 Task: Search one way flight ticket for 4 adults, 1 infant in seat and 1 infant on lap in premium economy from Oklahoma City: Will Rogers World Airport to Rock Springs: Southwest Wyoming Regional Airport (rock Springs Sweetwater County Airport) on 8-5-2023. Choice of flights is American. Number of bags: 5 checked bags. Price is upto 78000. Outbound departure time preference is 9:30.
Action: Mouse moved to (330, 287)
Screenshot: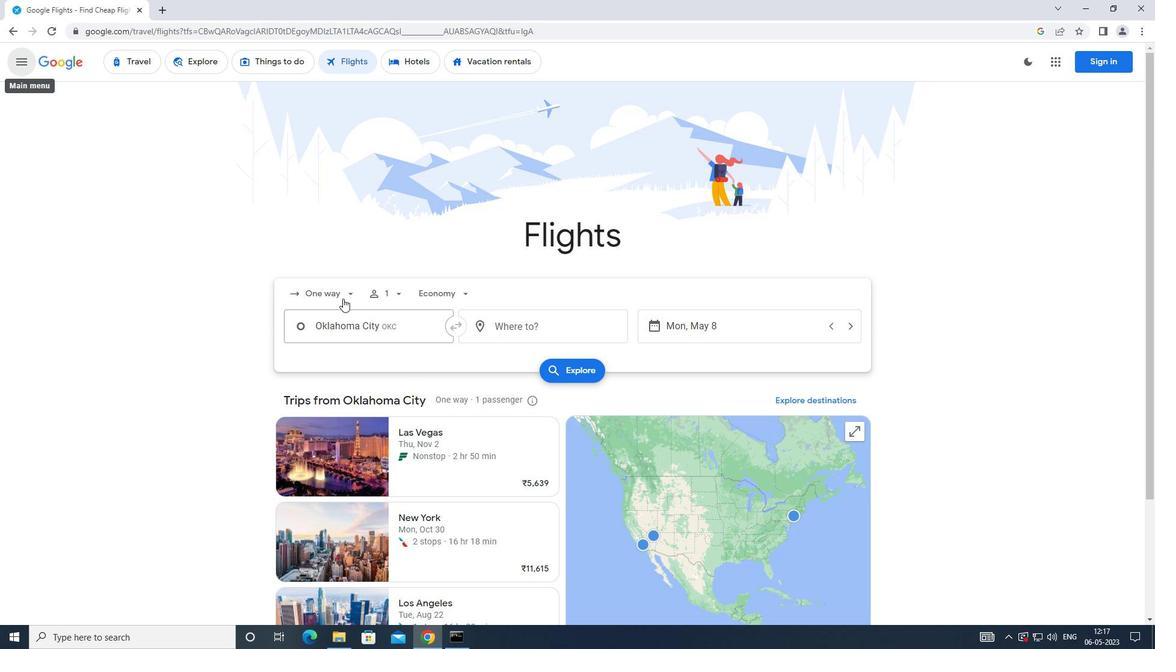 
Action: Mouse pressed left at (330, 287)
Screenshot: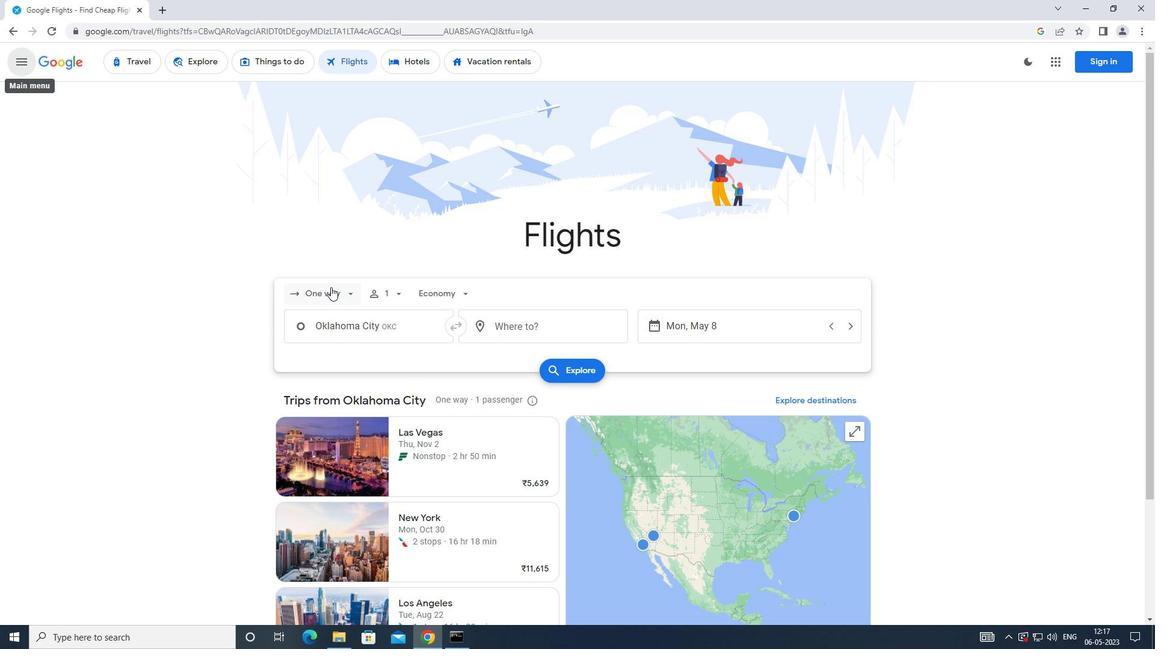 
Action: Mouse moved to (362, 354)
Screenshot: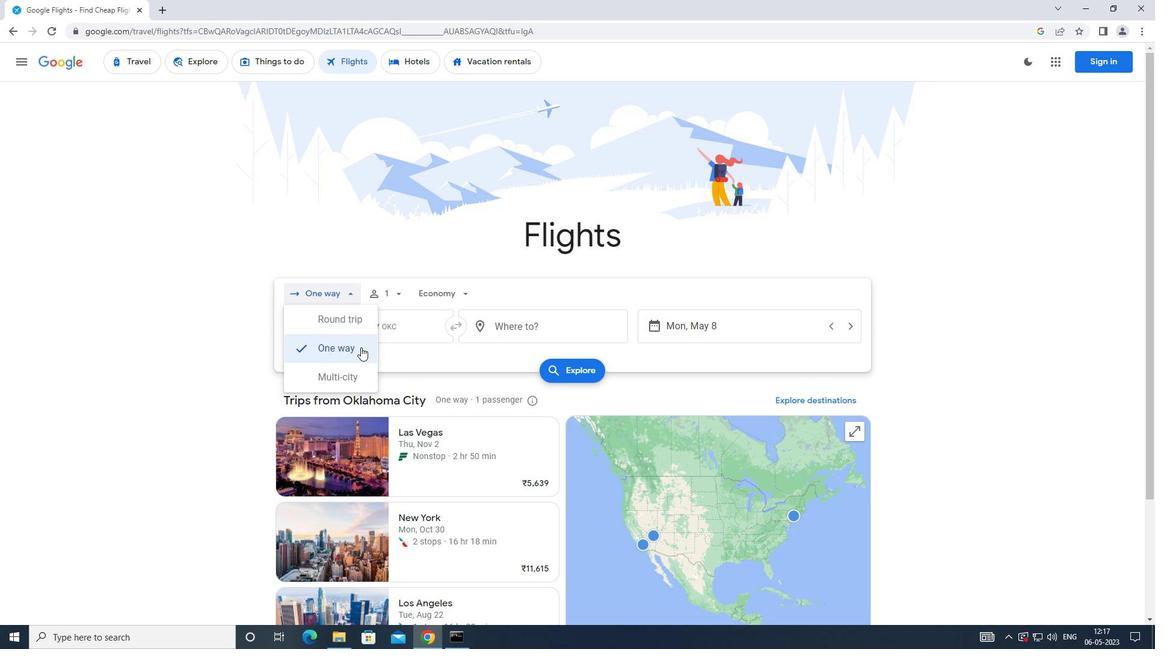 
Action: Mouse pressed left at (362, 354)
Screenshot: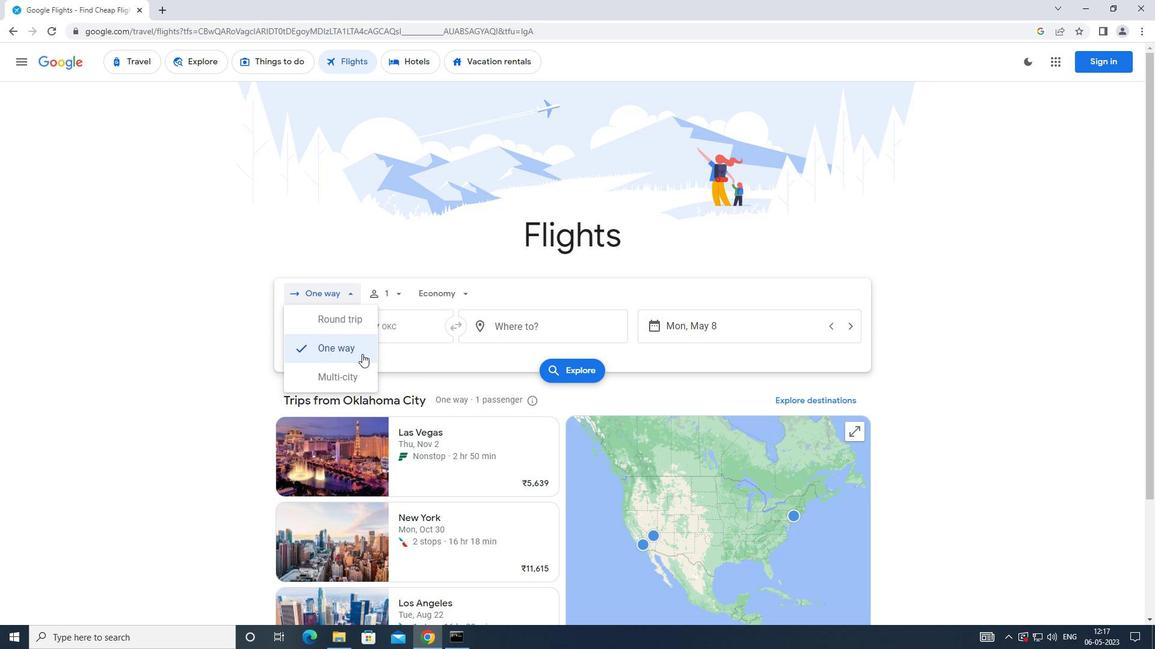 
Action: Mouse moved to (399, 297)
Screenshot: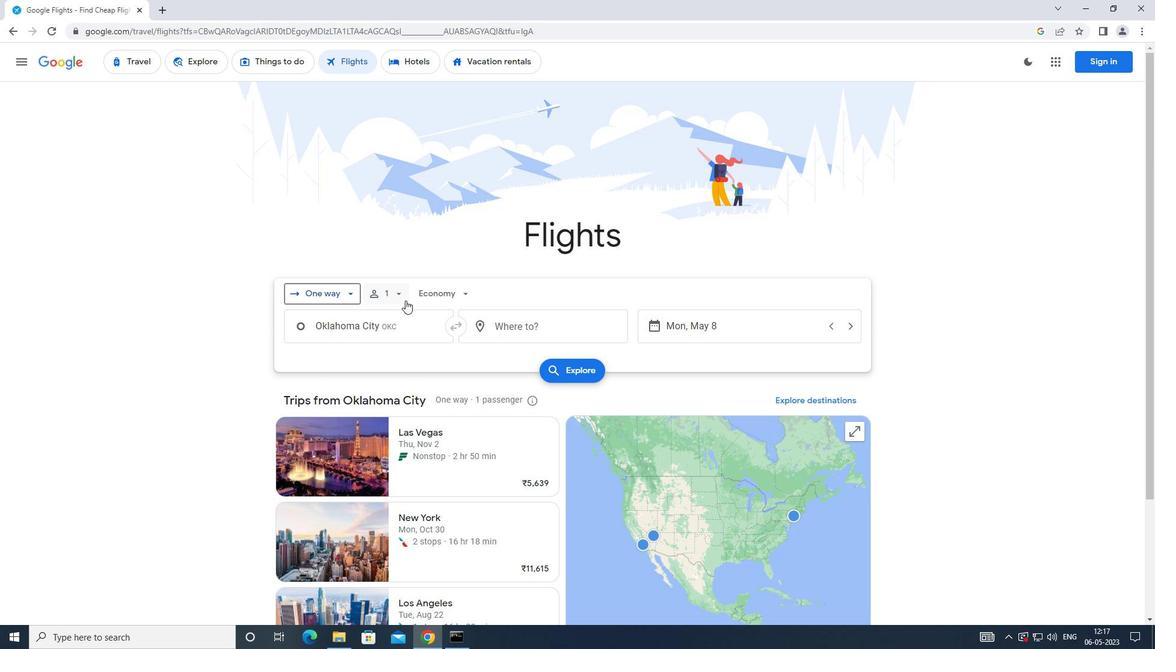 
Action: Mouse pressed left at (399, 297)
Screenshot: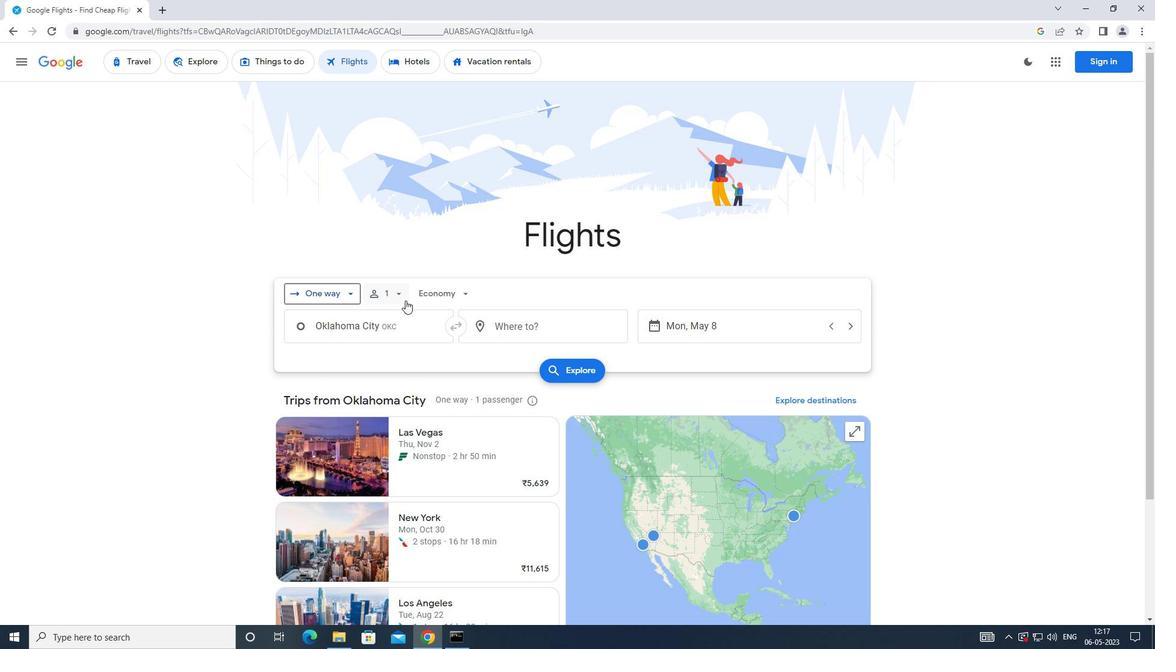 
Action: Mouse moved to (485, 324)
Screenshot: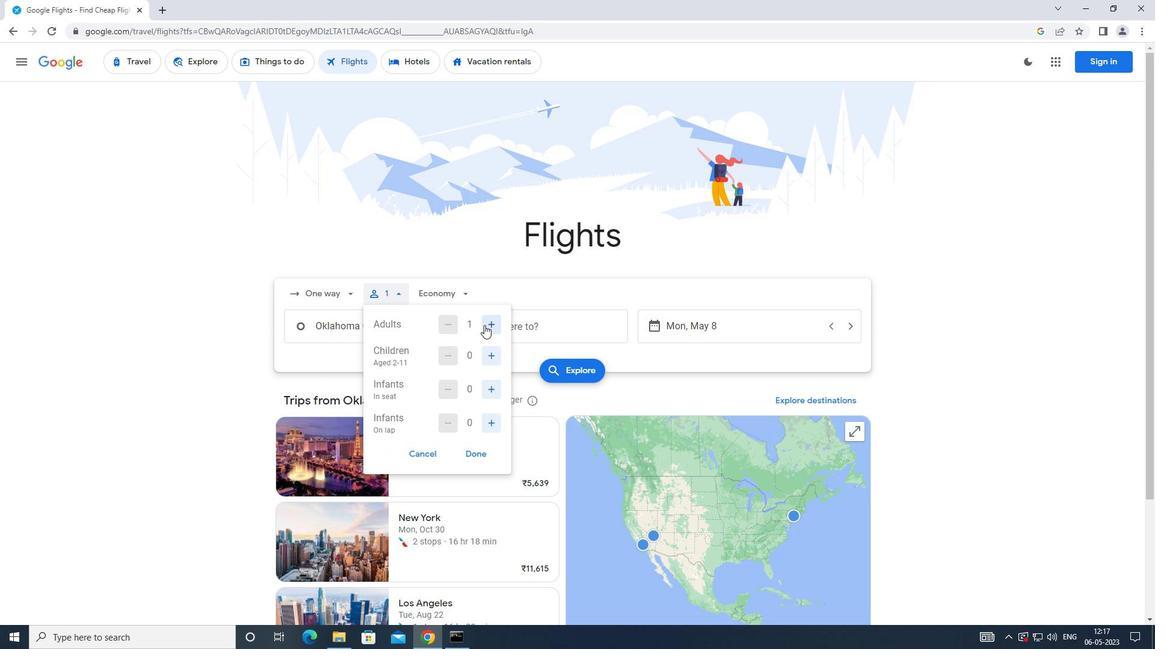 
Action: Mouse pressed left at (485, 324)
Screenshot: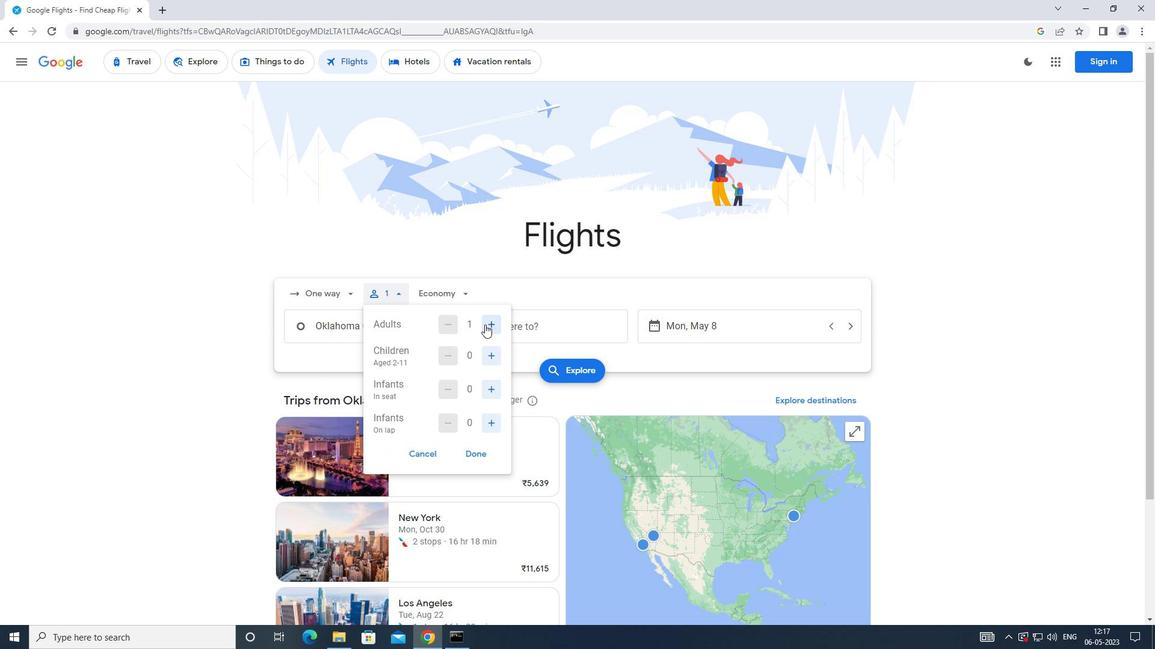 
Action: Mouse moved to (486, 324)
Screenshot: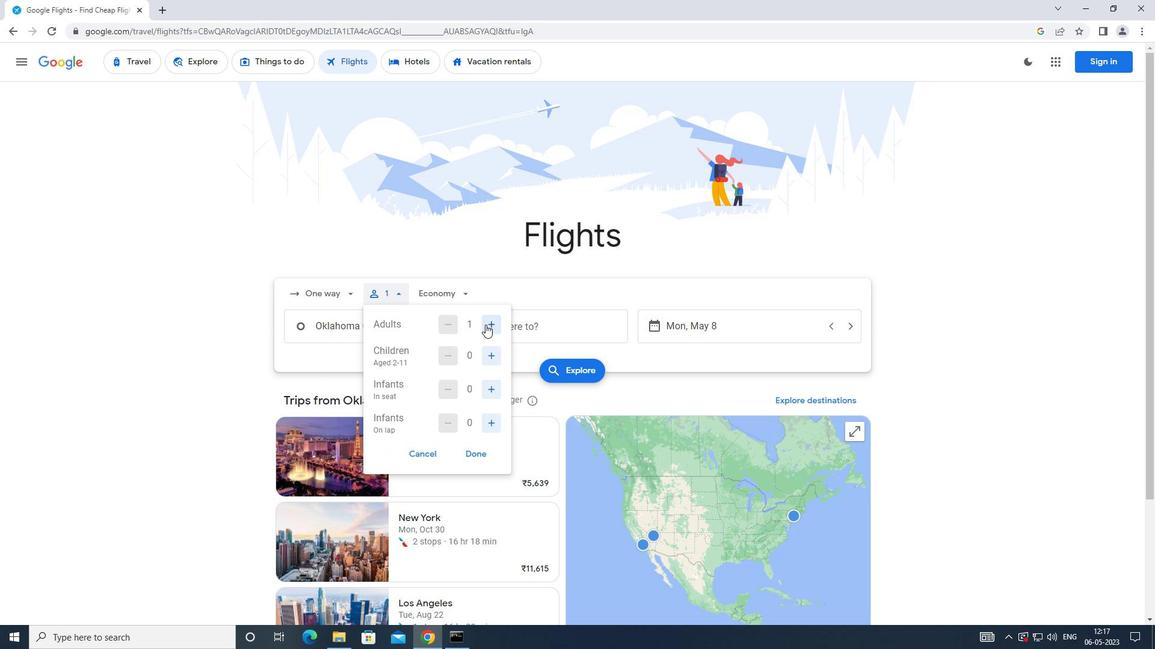 
Action: Mouse pressed left at (486, 324)
Screenshot: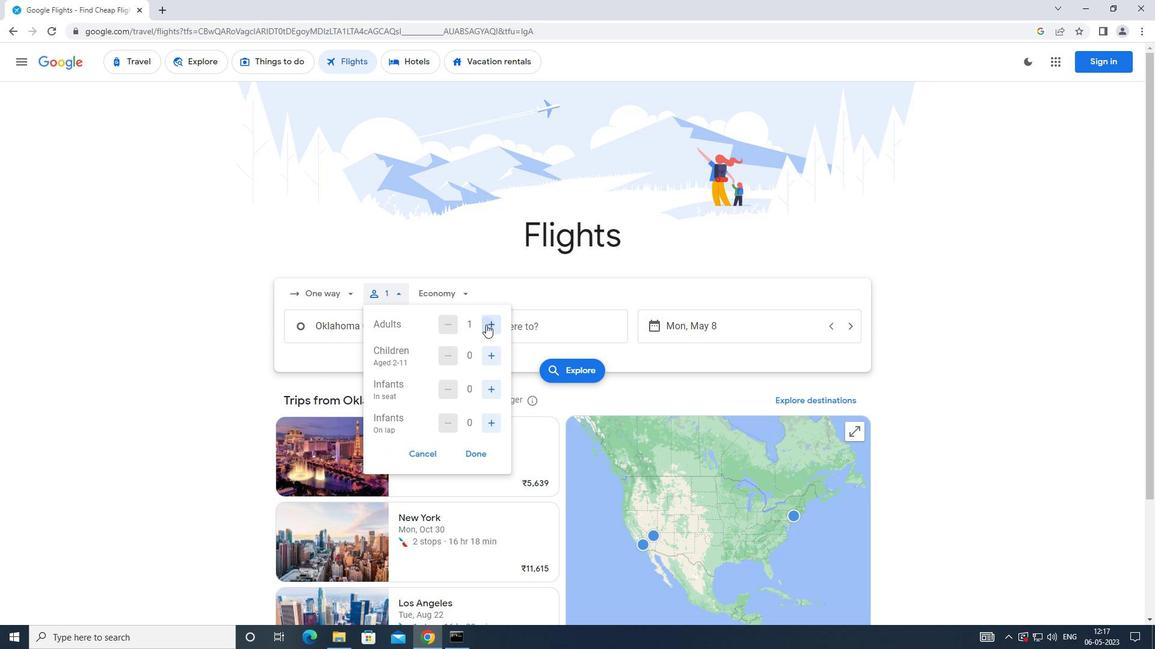 
Action: Mouse pressed left at (486, 324)
Screenshot: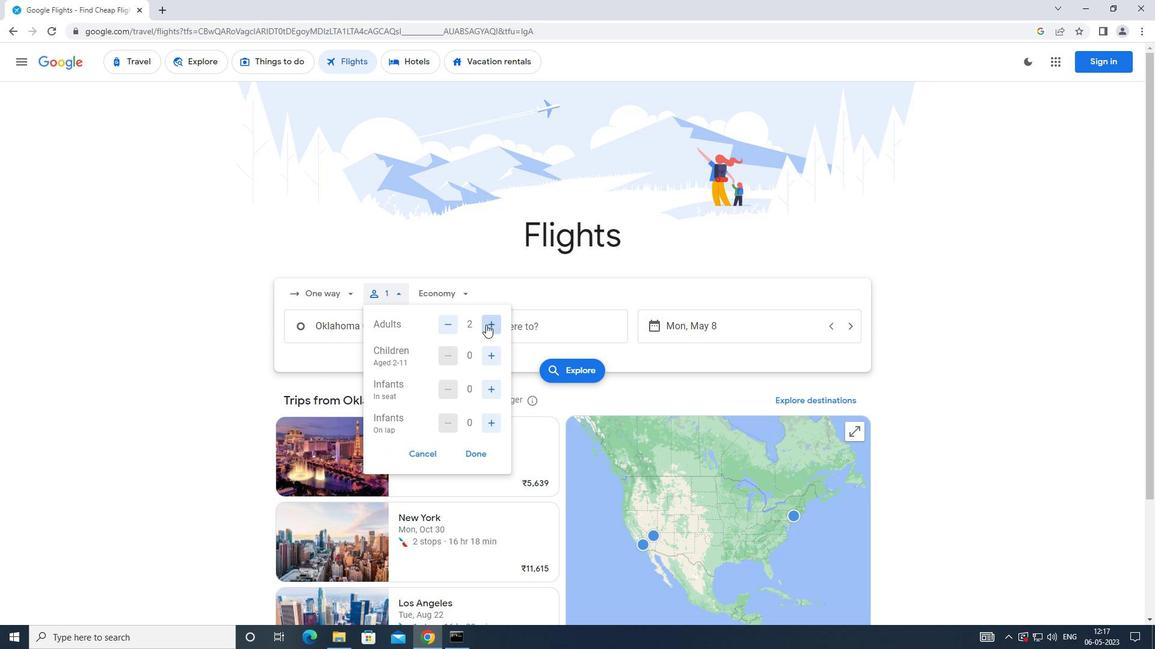 
Action: Mouse pressed left at (486, 324)
Screenshot: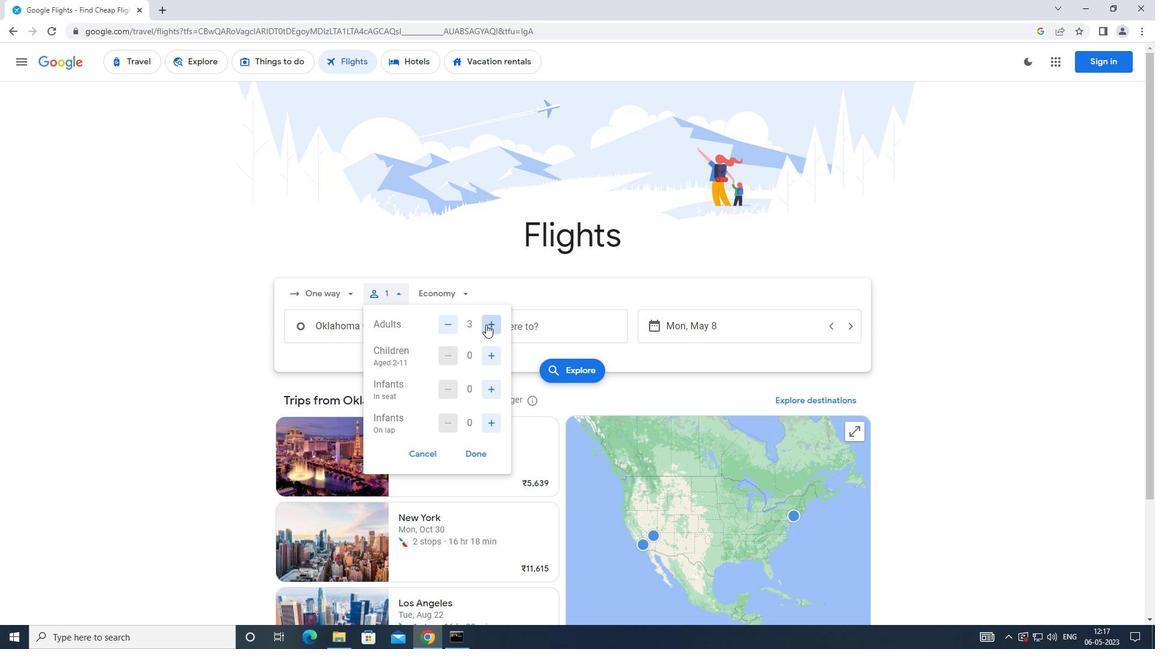 
Action: Mouse moved to (447, 332)
Screenshot: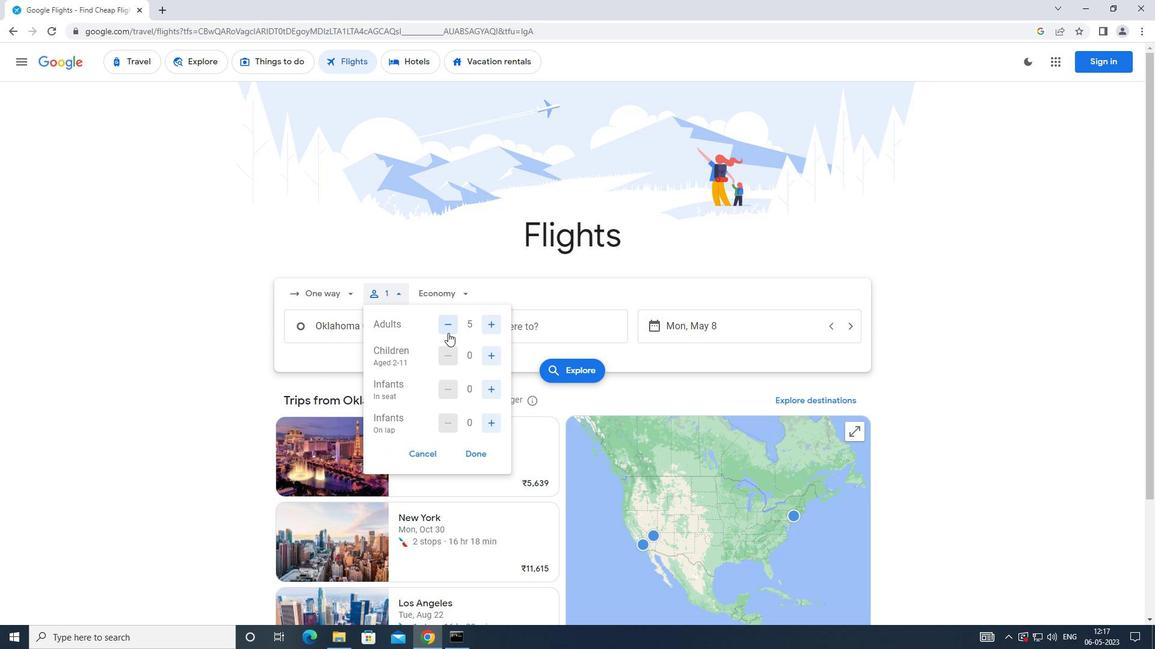
Action: Mouse pressed left at (447, 332)
Screenshot: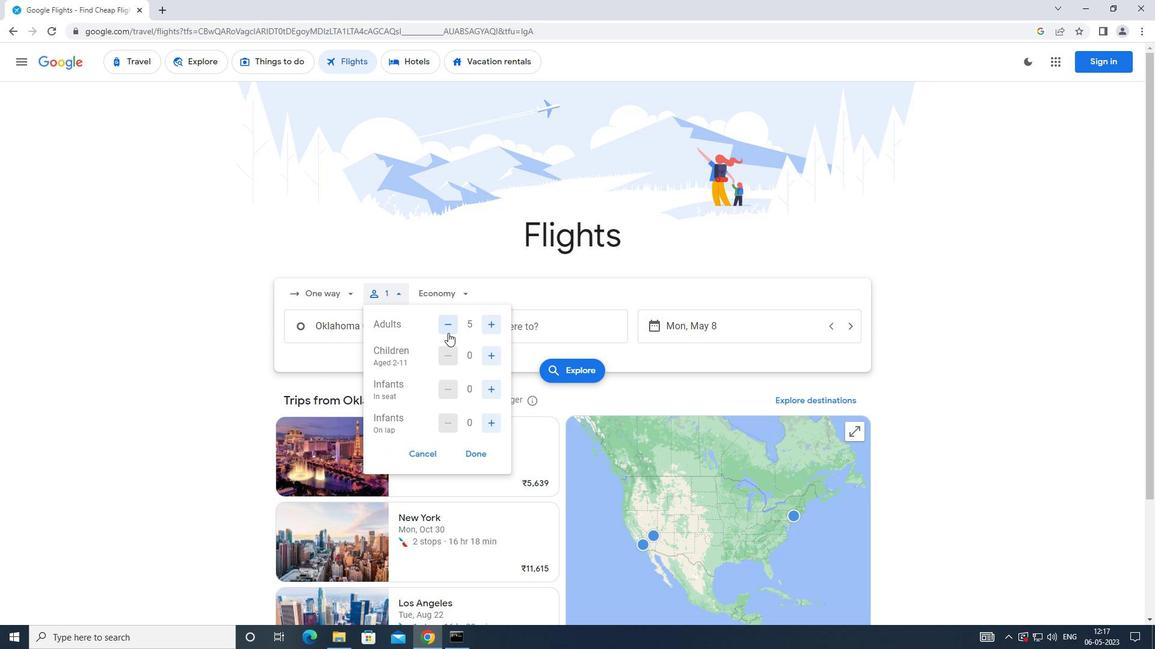 
Action: Mouse moved to (488, 359)
Screenshot: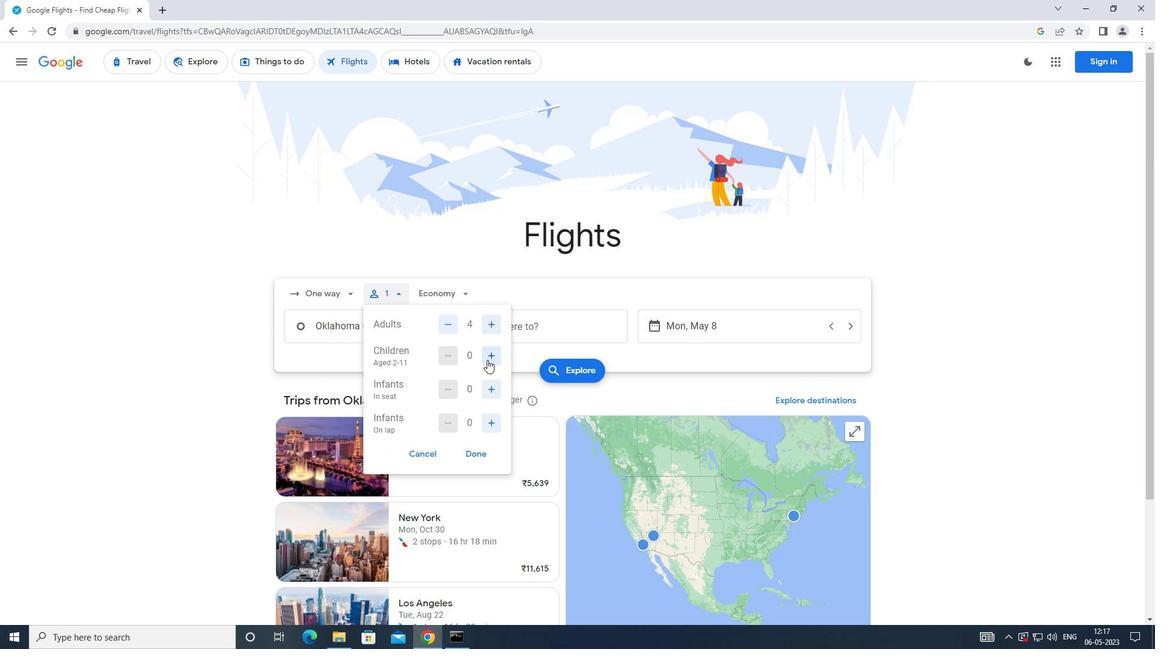 
Action: Mouse pressed left at (488, 359)
Screenshot: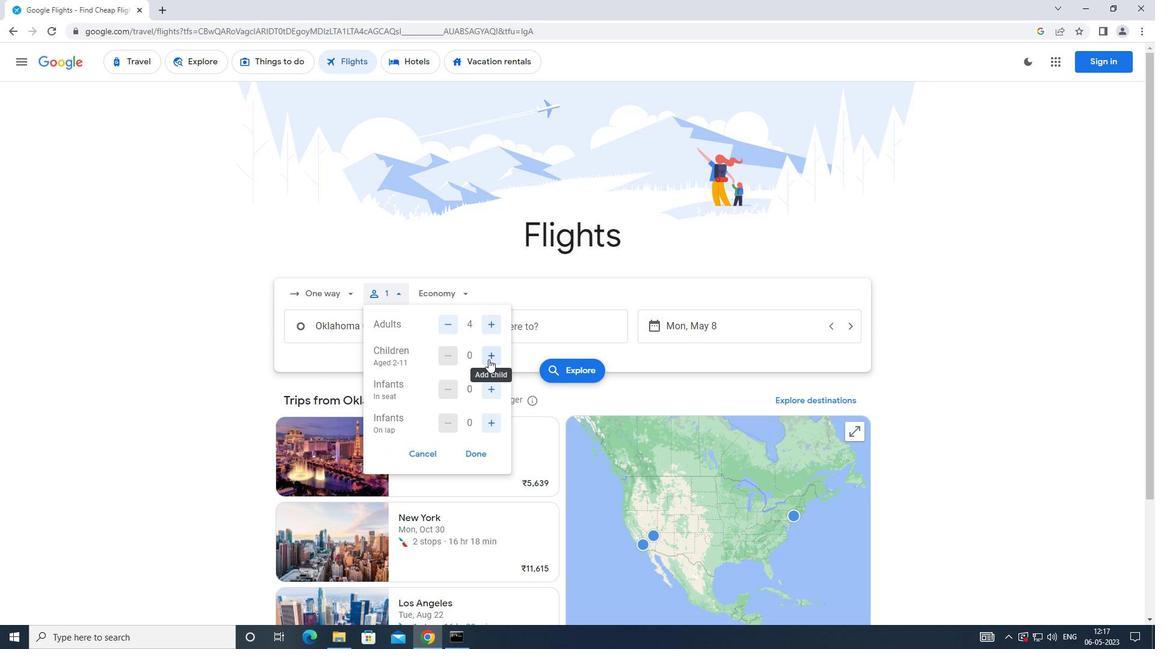 
Action: Mouse moved to (451, 360)
Screenshot: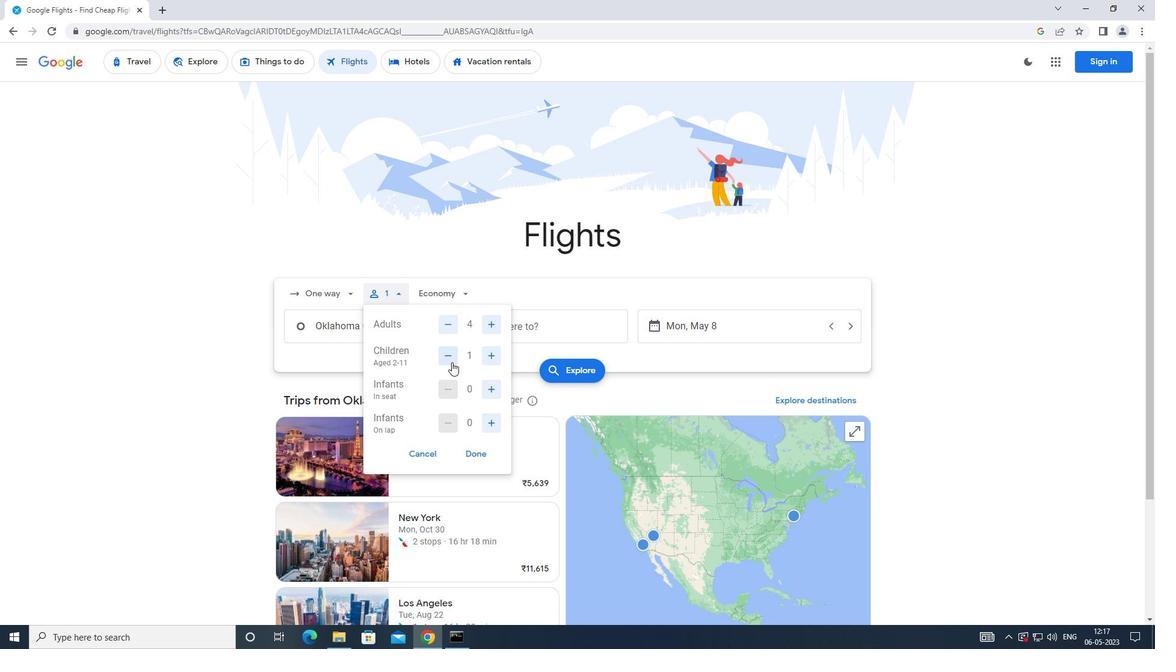 
Action: Mouse pressed left at (451, 360)
Screenshot: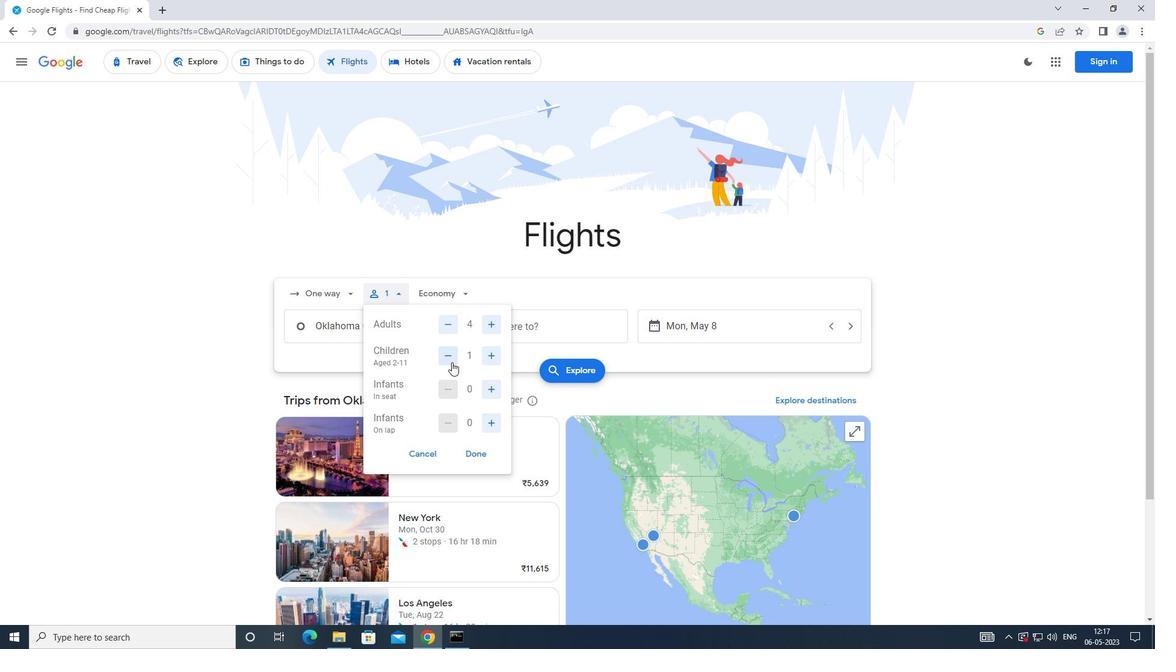 
Action: Mouse moved to (491, 391)
Screenshot: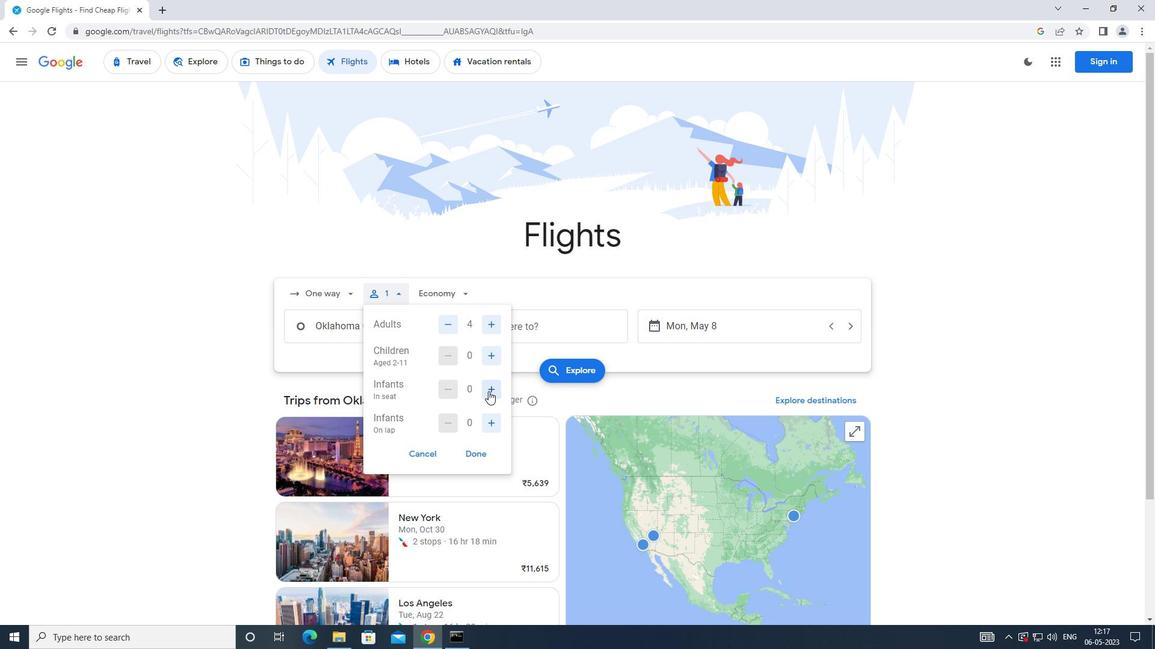 
Action: Mouse pressed left at (491, 391)
Screenshot: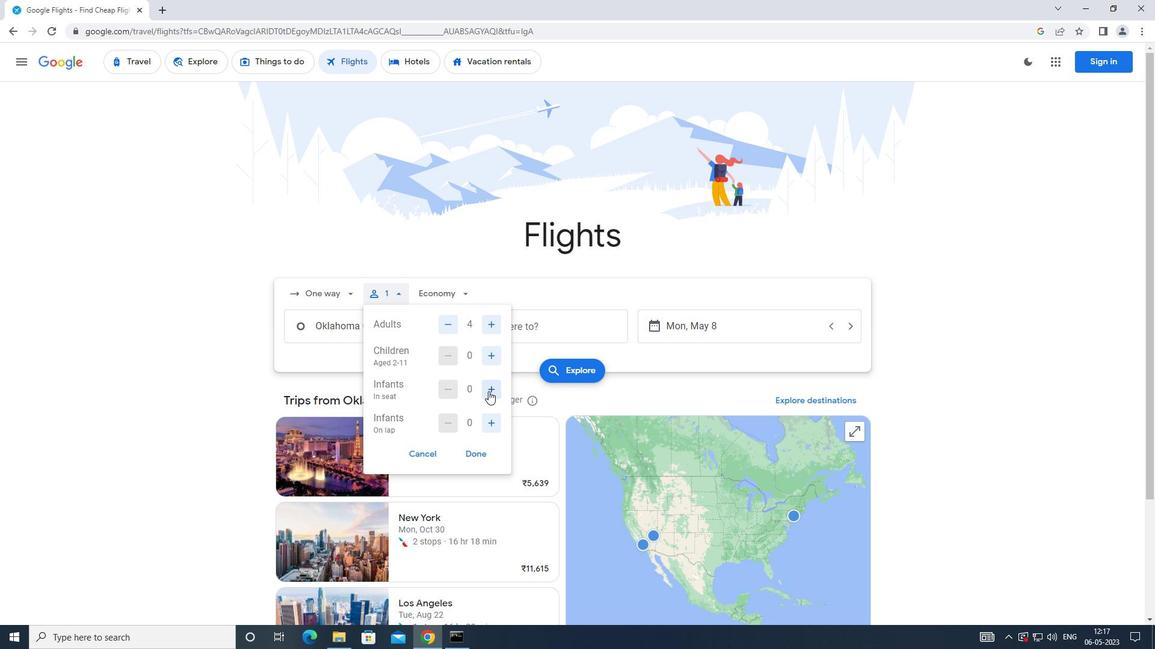 
Action: Mouse moved to (494, 417)
Screenshot: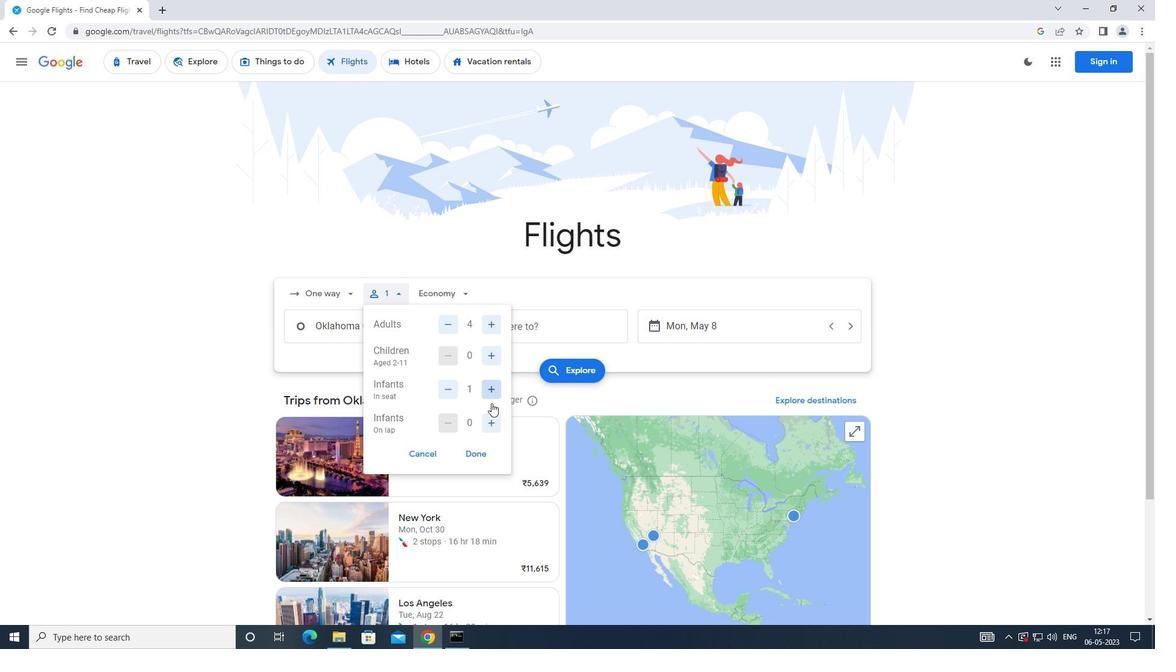 
Action: Mouse pressed left at (494, 417)
Screenshot: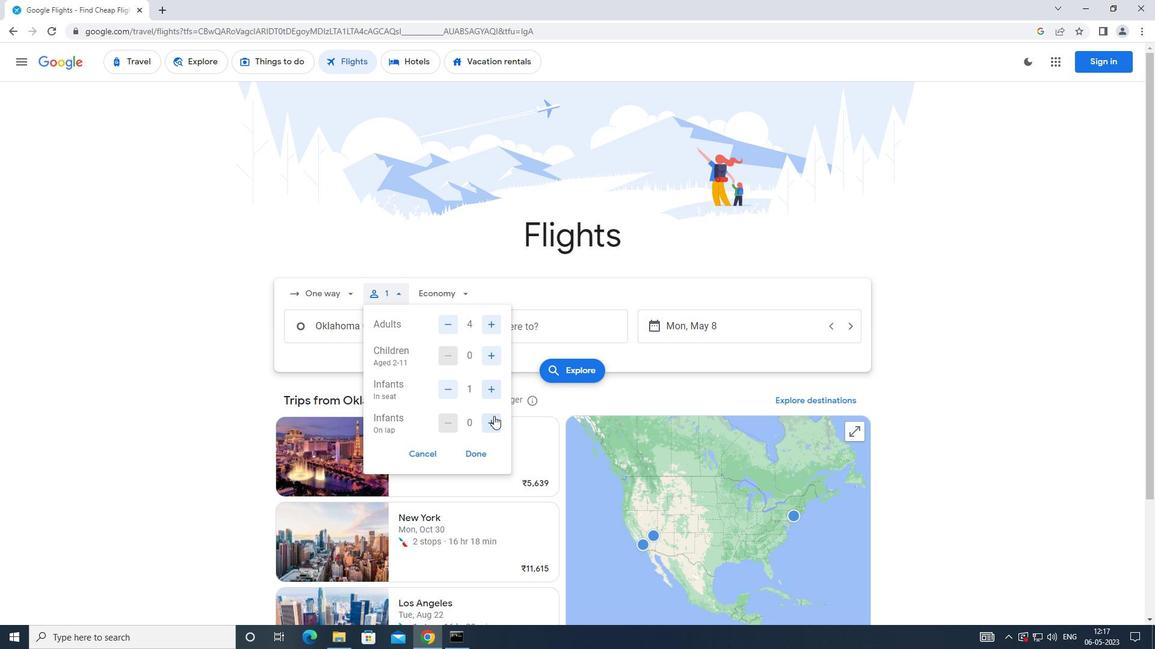 
Action: Mouse moved to (480, 453)
Screenshot: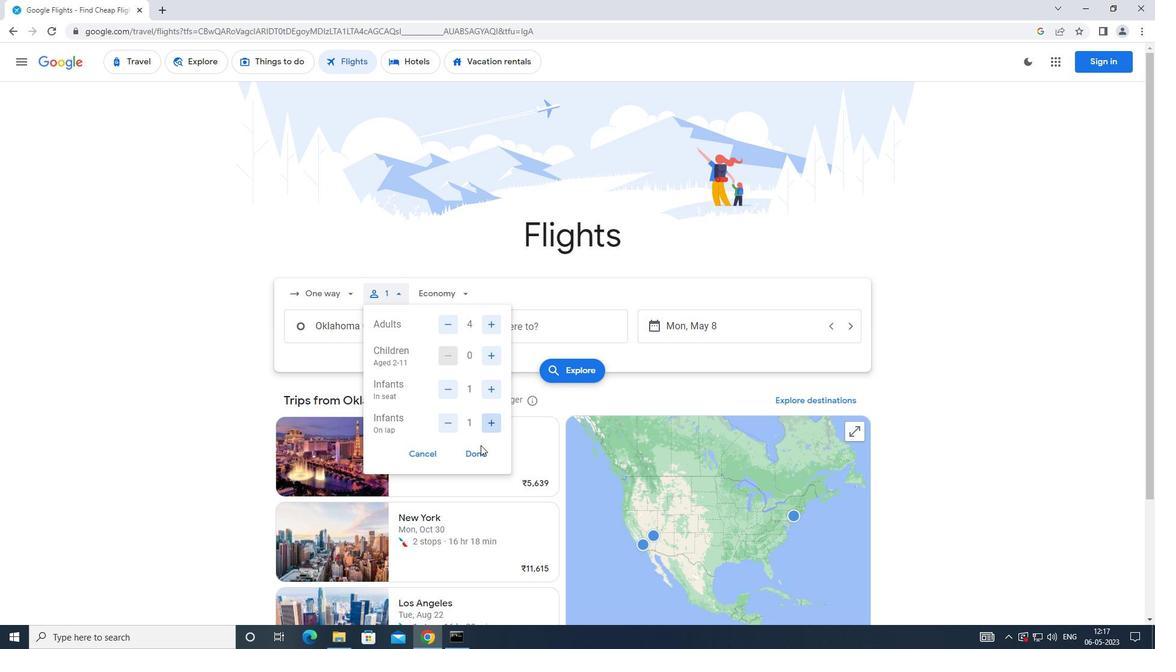 
Action: Mouse pressed left at (480, 453)
Screenshot: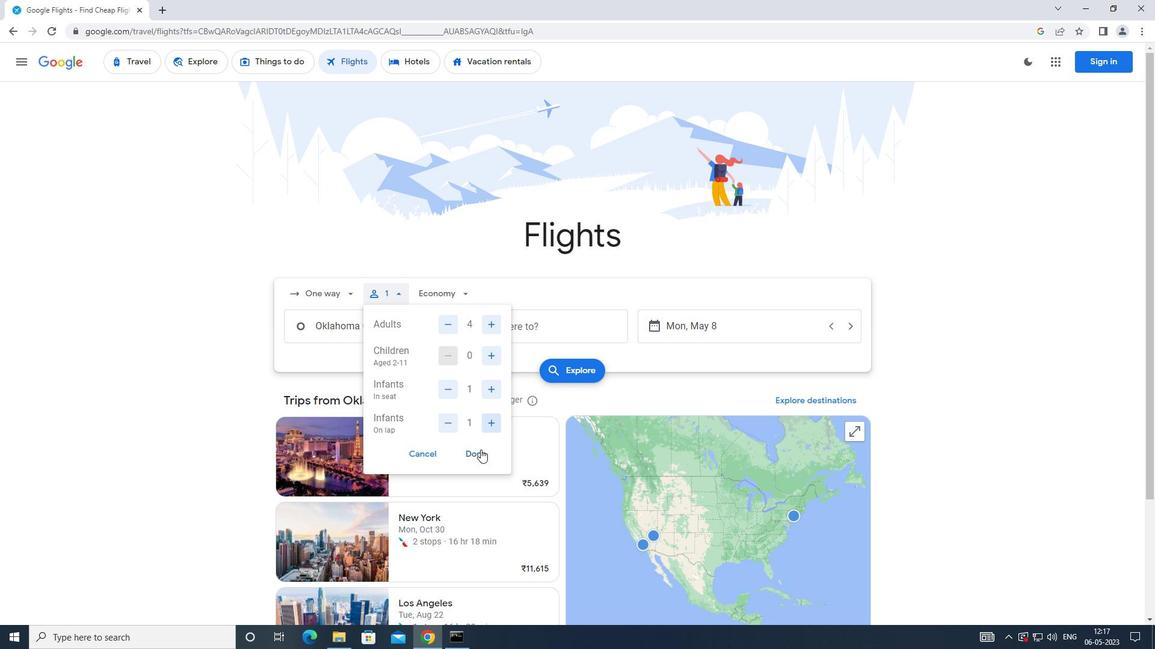 
Action: Mouse moved to (456, 293)
Screenshot: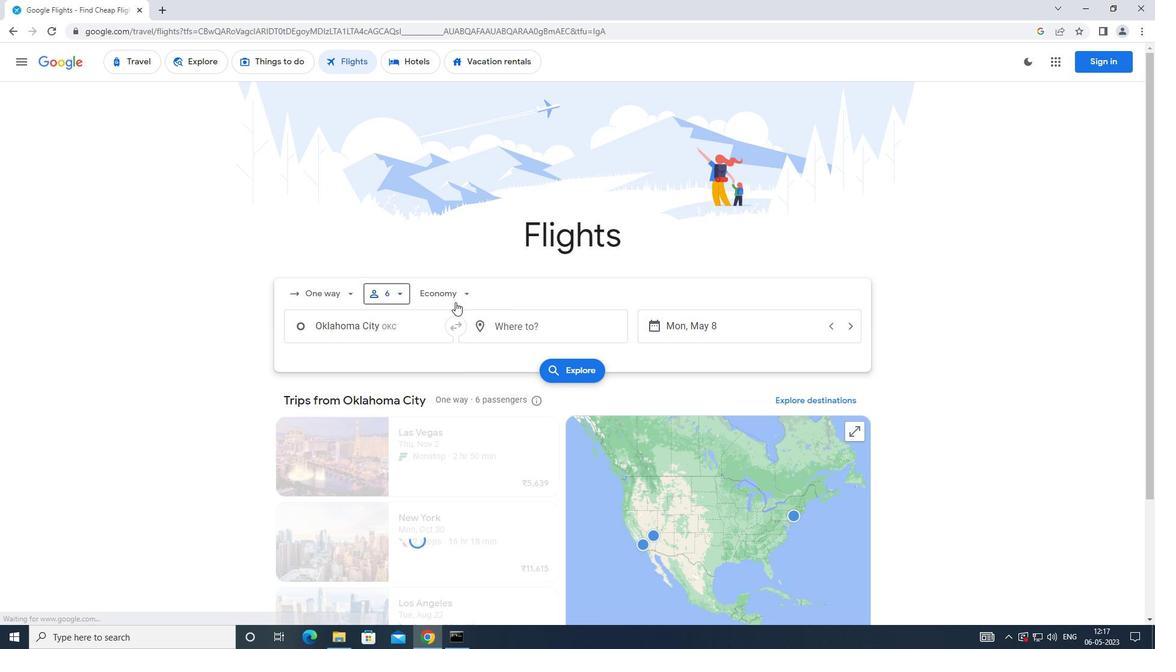 
Action: Mouse pressed left at (456, 293)
Screenshot: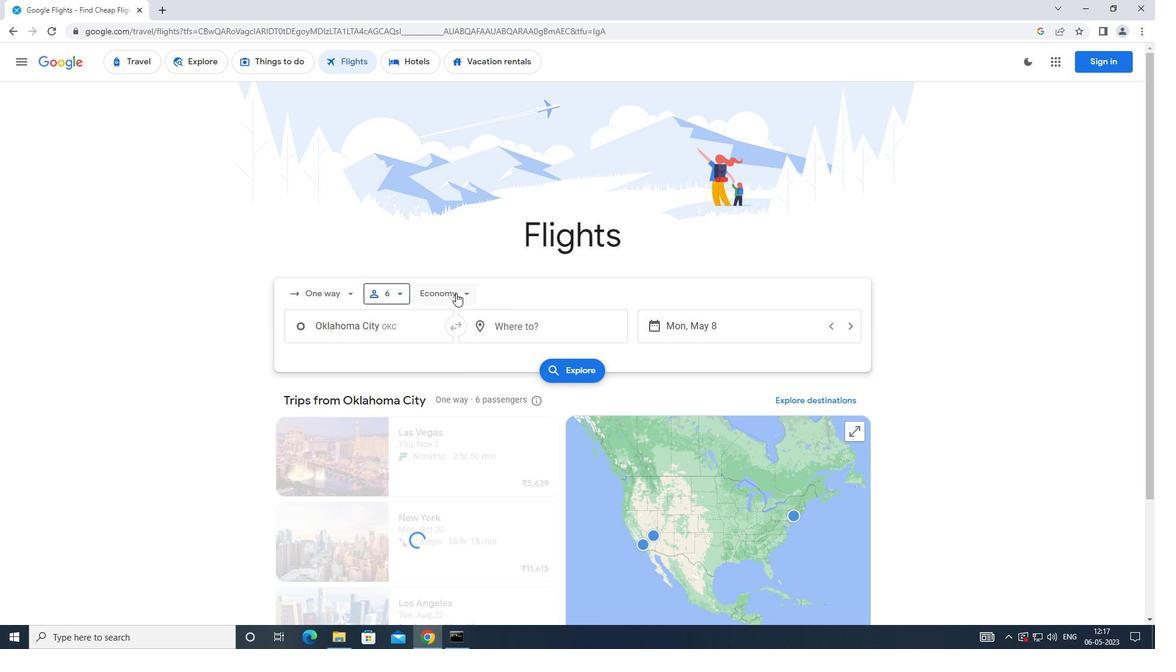 
Action: Mouse moved to (463, 338)
Screenshot: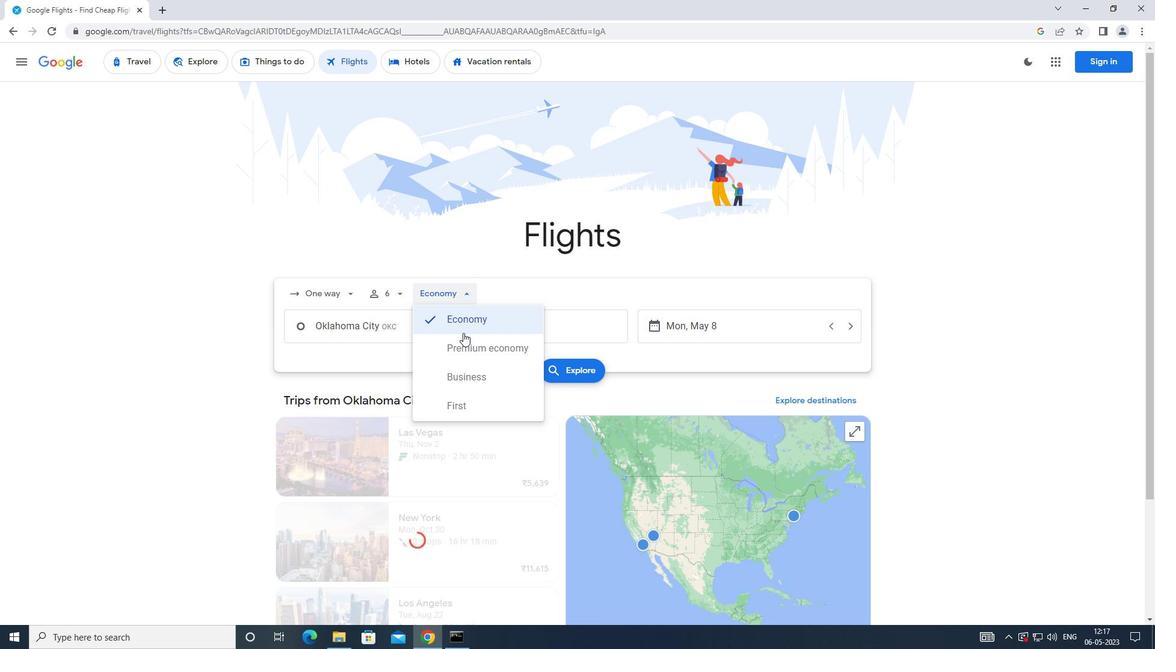 
Action: Mouse pressed left at (463, 338)
Screenshot: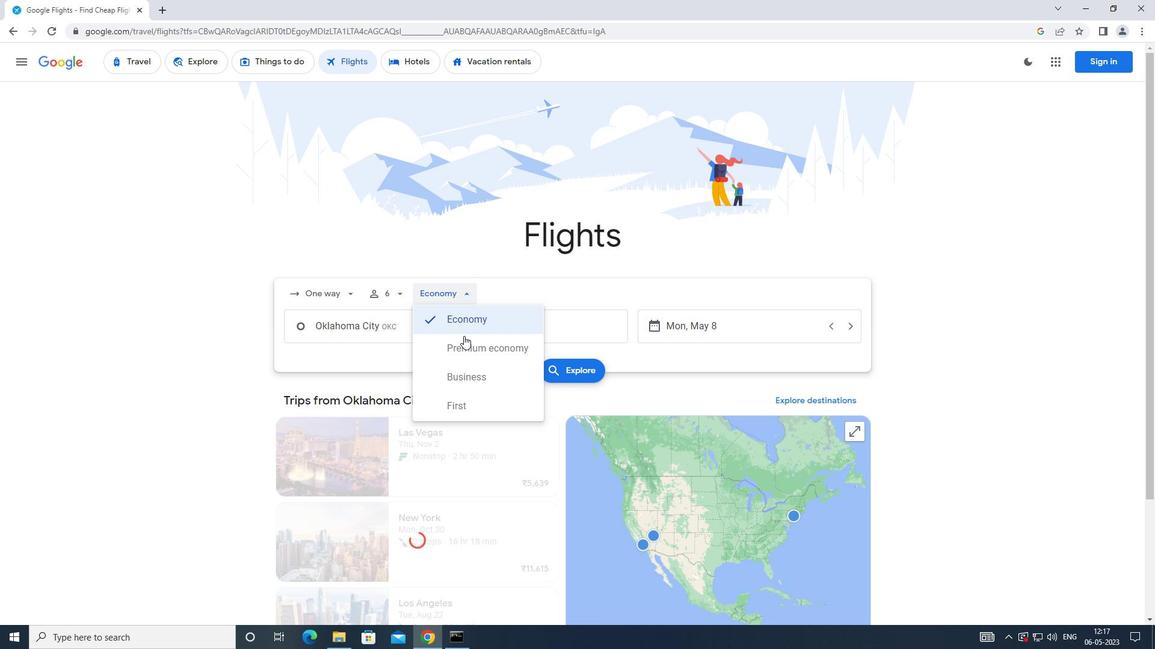 
Action: Mouse moved to (394, 329)
Screenshot: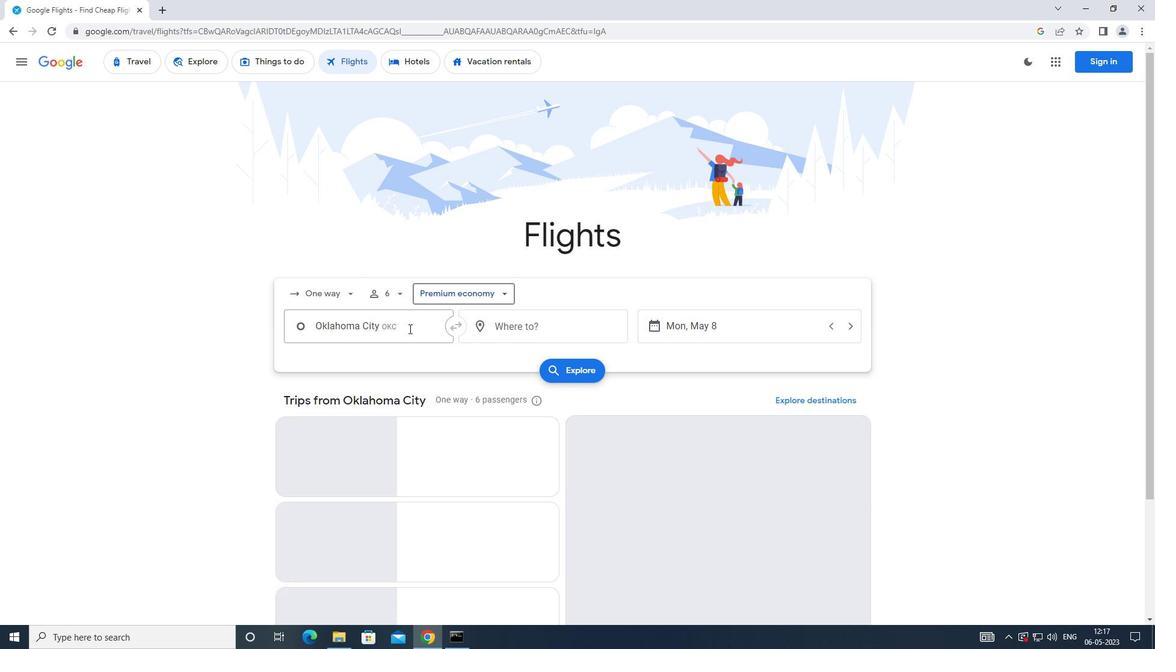 
Action: Mouse pressed left at (394, 329)
Screenshot: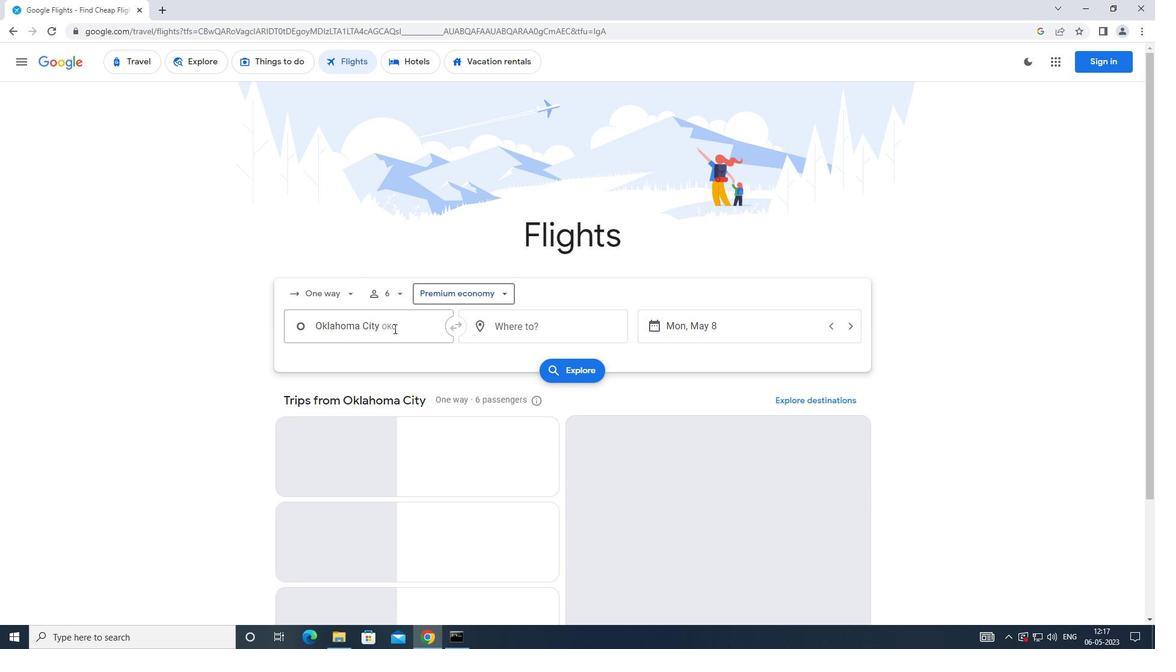 
Action: Mouse moved to (426, 339)
Screenshot: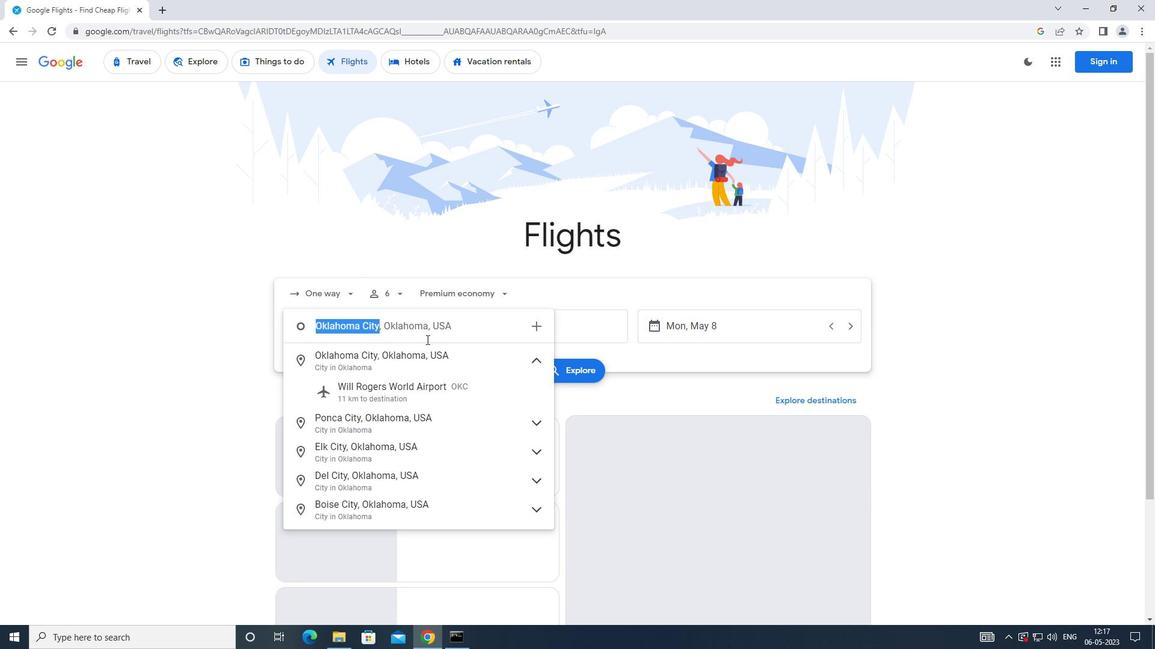 
Action: Key pressed <Key.caps_lock>w<Key.caps_lock>ill<Key.space><Key.caps_lock>r
Screenshot: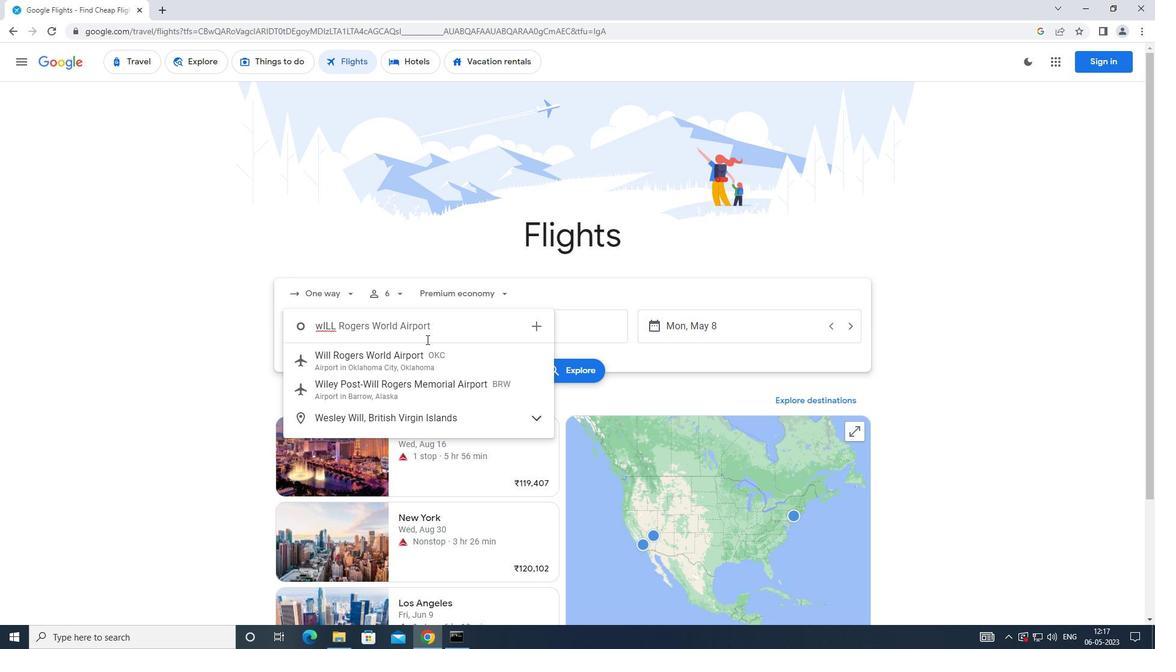 
Action: Mouse moved to (403, 364)
Screenshot: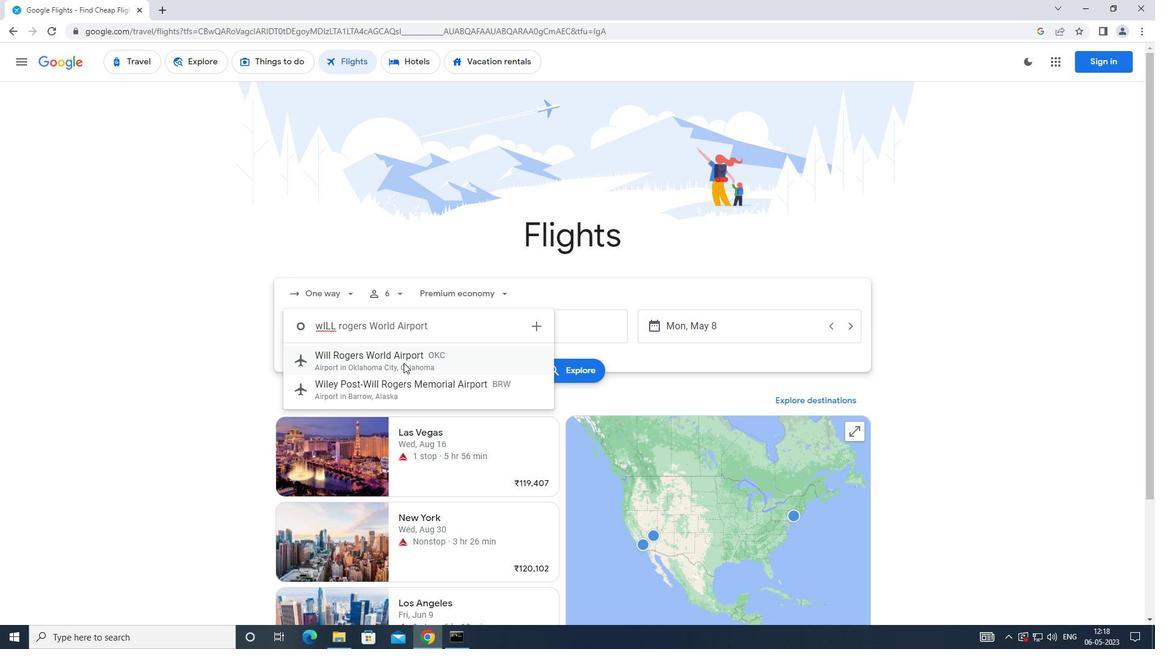 
Action: Mouse pressed left at (403, 364)
Screenshot: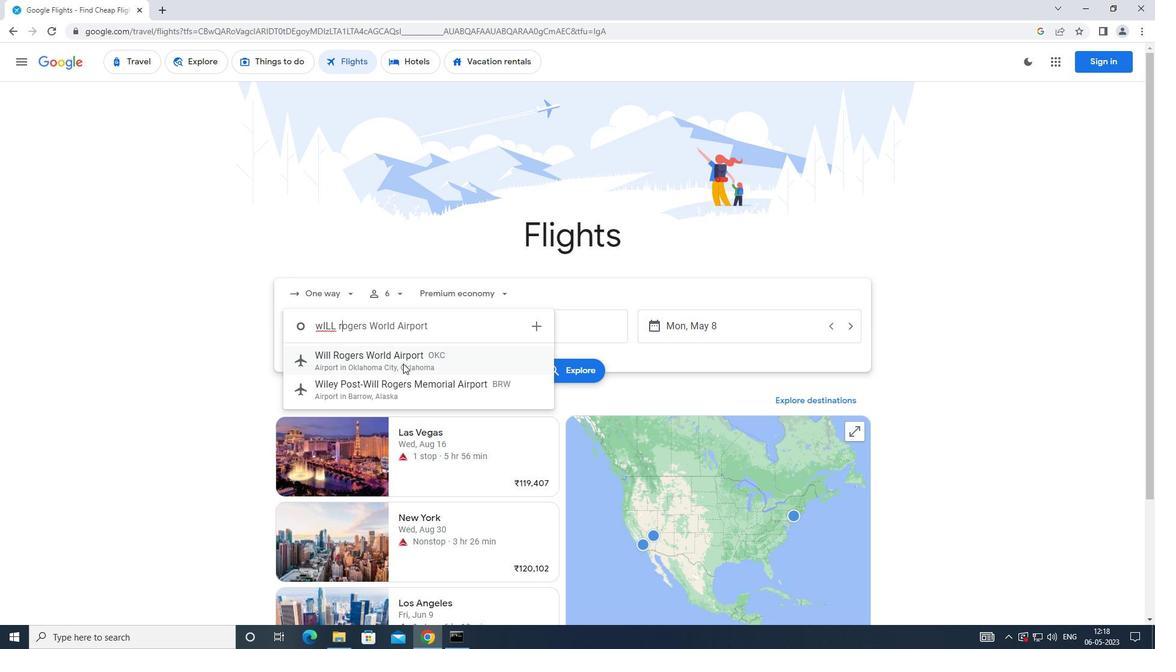 
Action: Mouse moved to (510, 329)
Screenshot: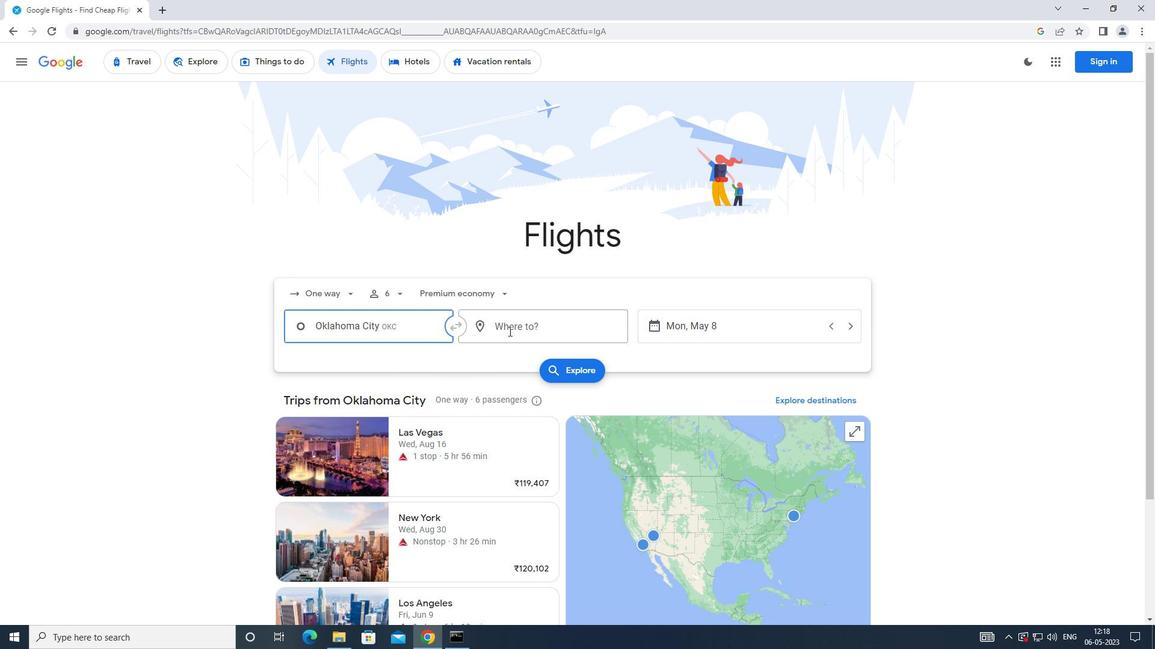 
Action: Mouse pressed left at (510, 329)
Screenshot: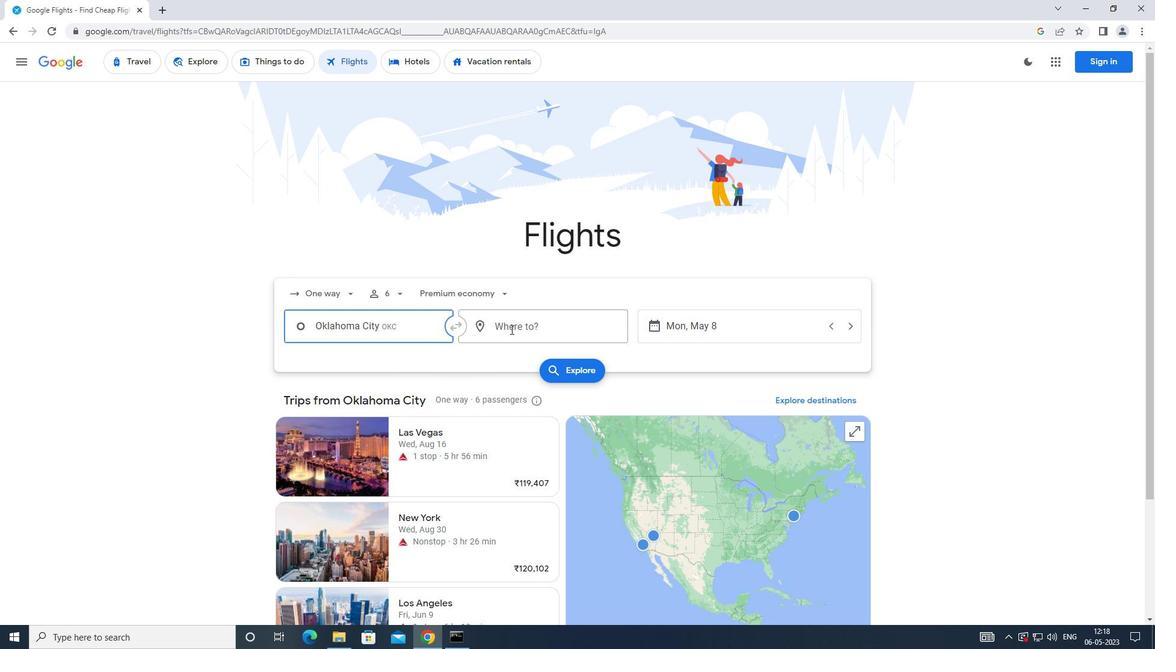 
Action: Mouse moved to (511, 337)
Screenshot: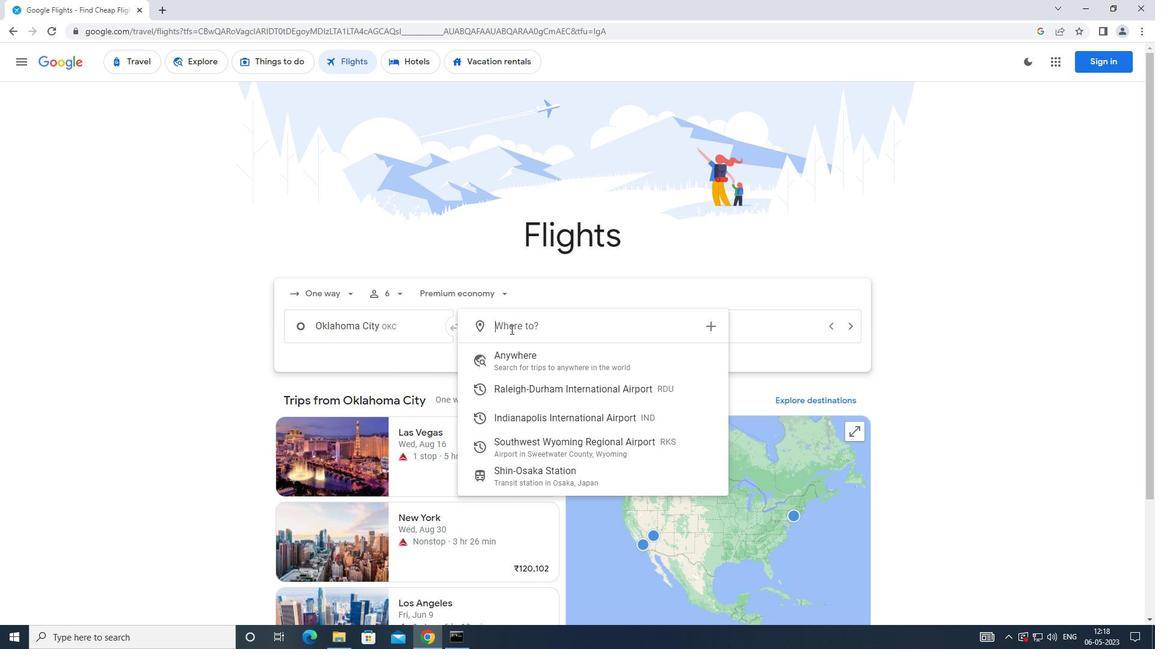 
Action: Key pressed <Key.caps_lock>s<Key.caps_lock>outhwest
Screenshot: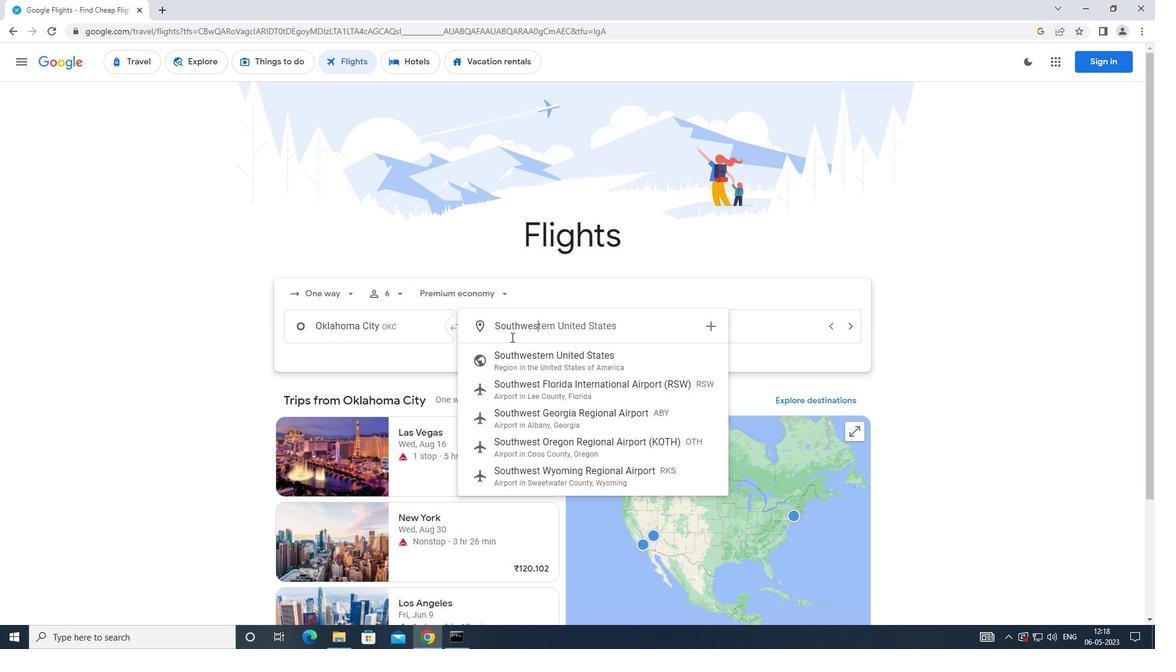 
Action: Mouse moved to (560, 480)
Screenshot: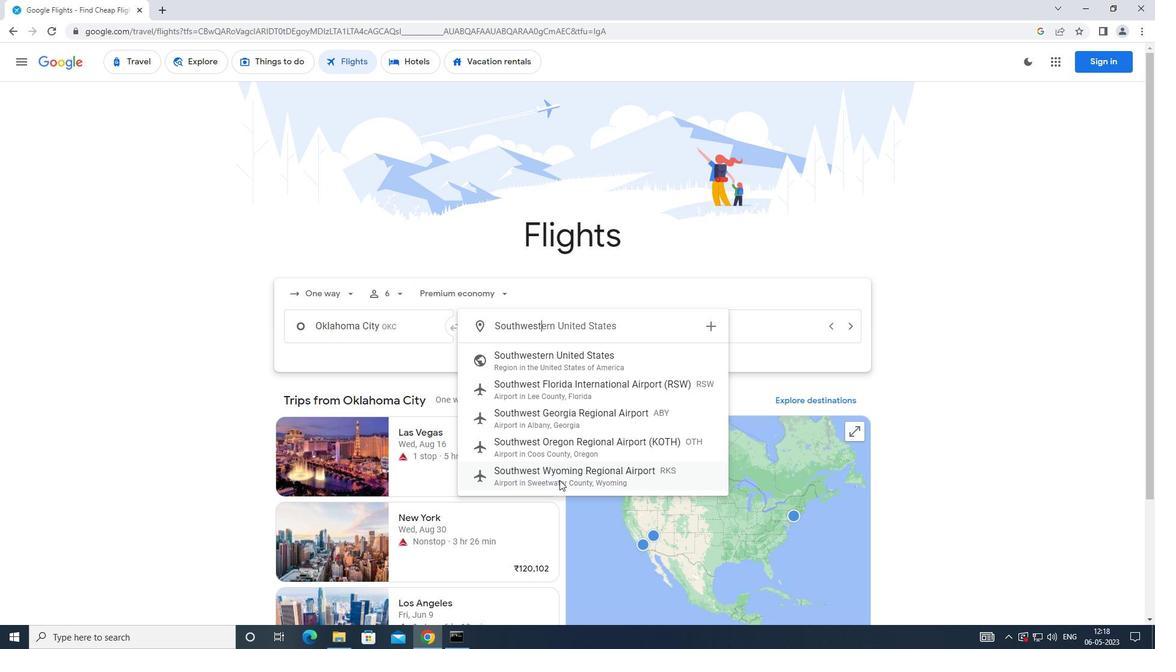 
Action: Mouse pressed left at (560, 480)
Screenshot: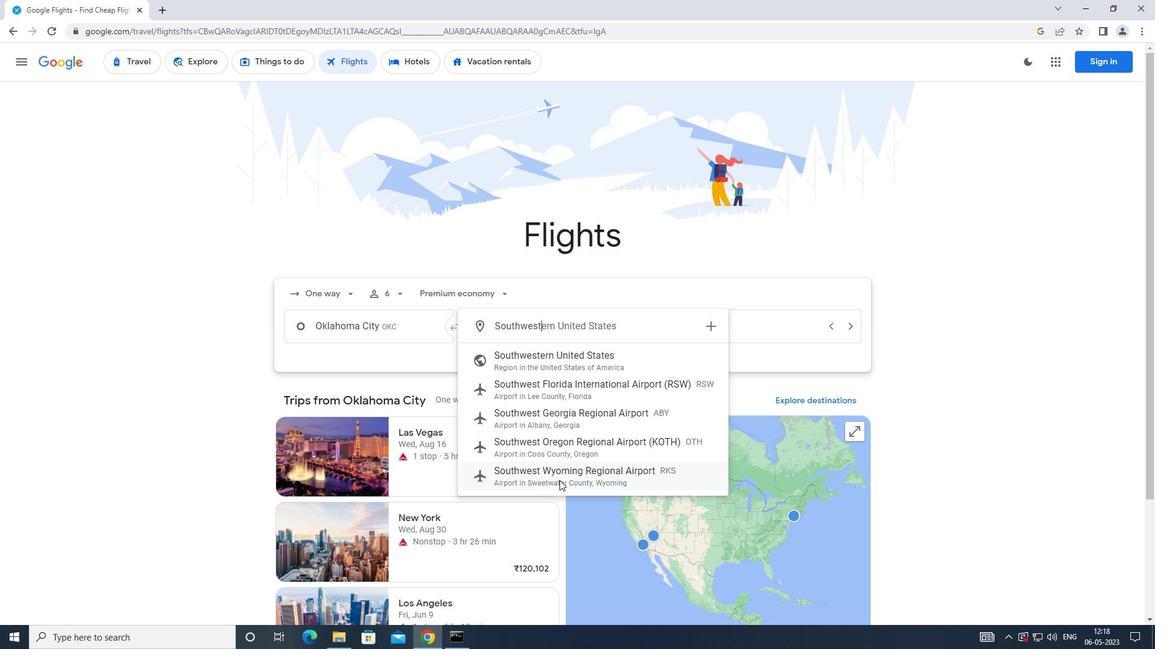 
Action: Mouse moved to (556, 471)
Screenshot: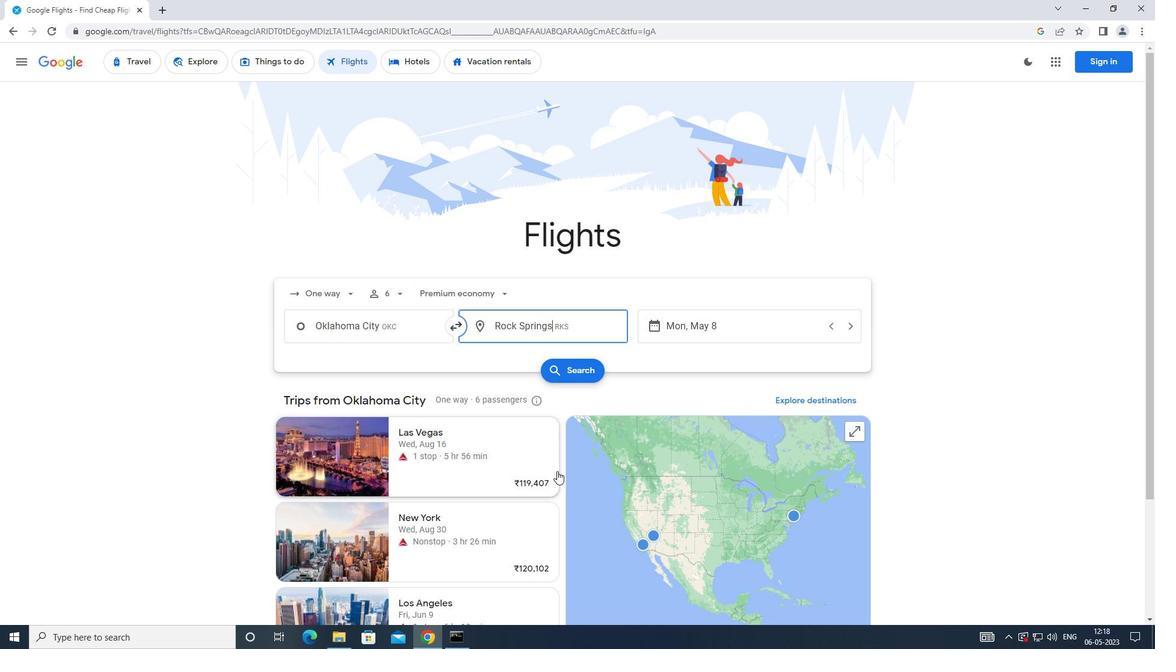 
Action: Mouse scrolled (556, 470) with delta (0, 0)
Screenshot: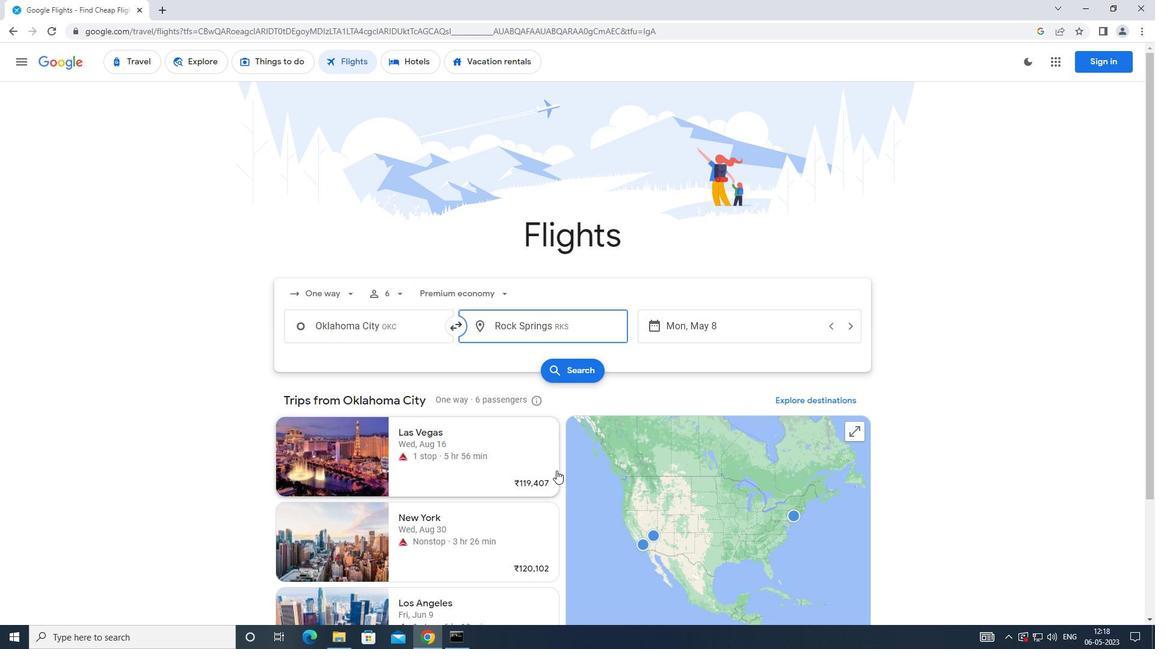 
Action: Mouse moved to (702, 275)
Screenshot: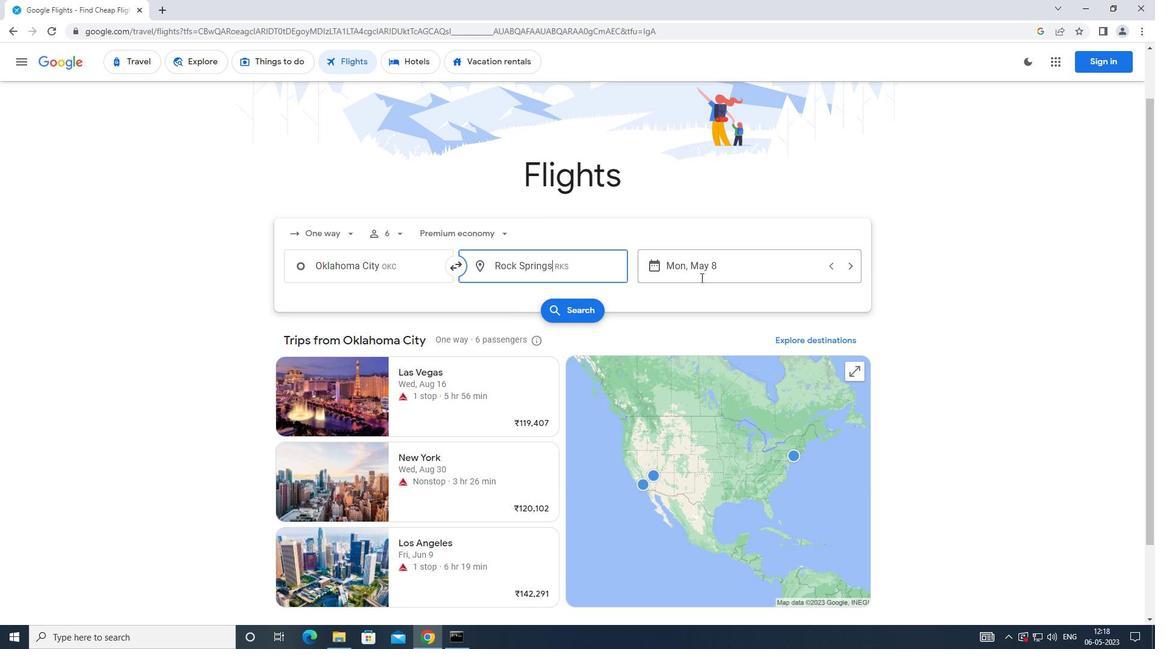 
Action: Mouse pressed left at (702, 275)
Screenshot: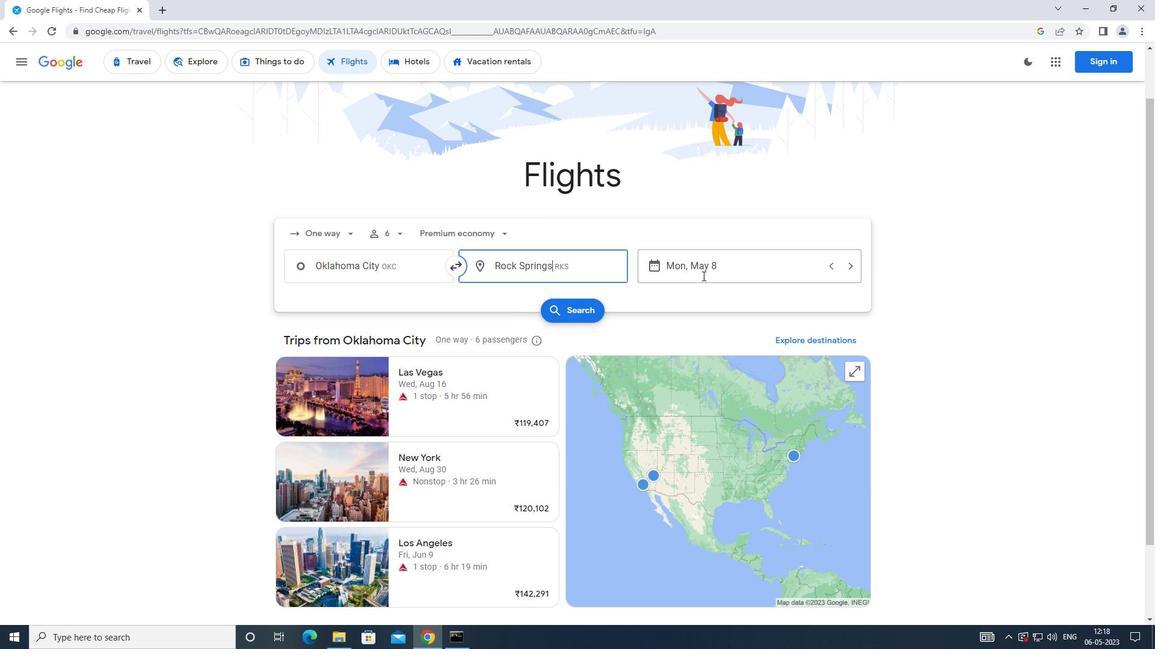 
Action: Mouse moved to (471, 390)
Screenshot: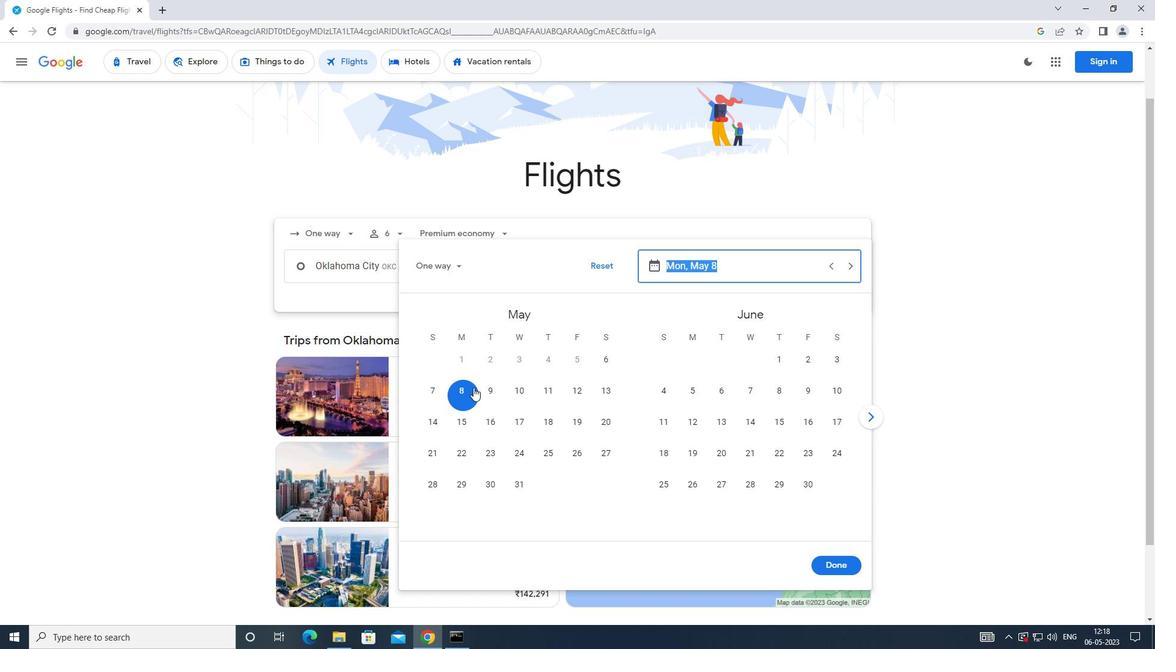 
Action: Mouse pressed left at (471, 390)
Screenshot: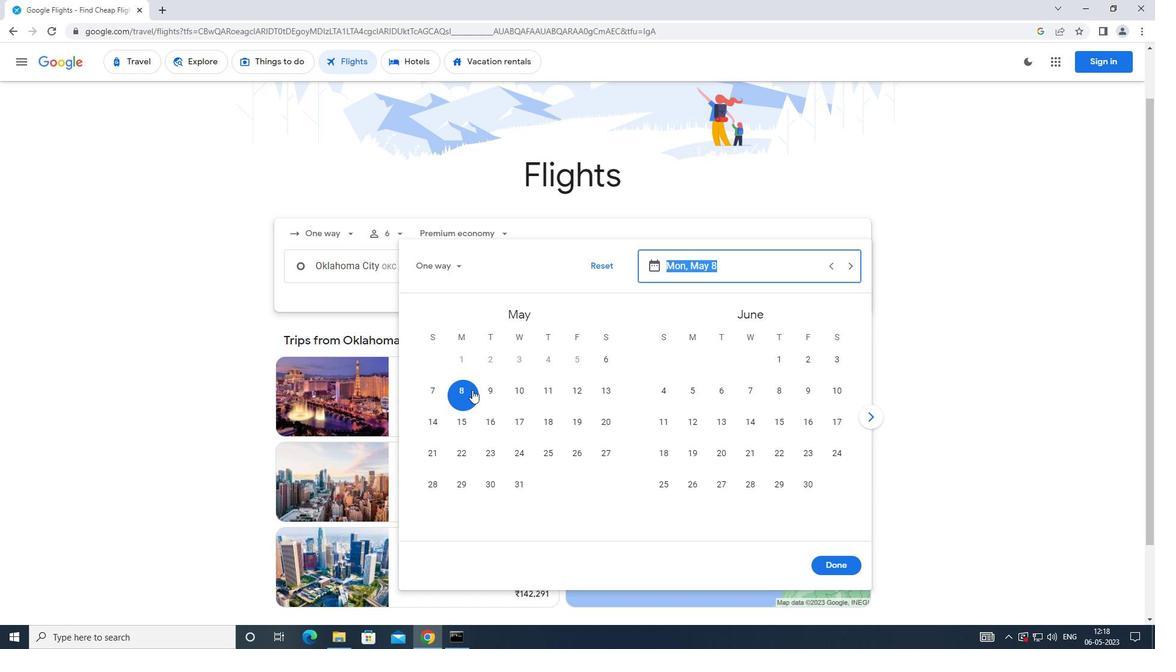 
Action: Mouse moved to (835, 557)
Screenshot: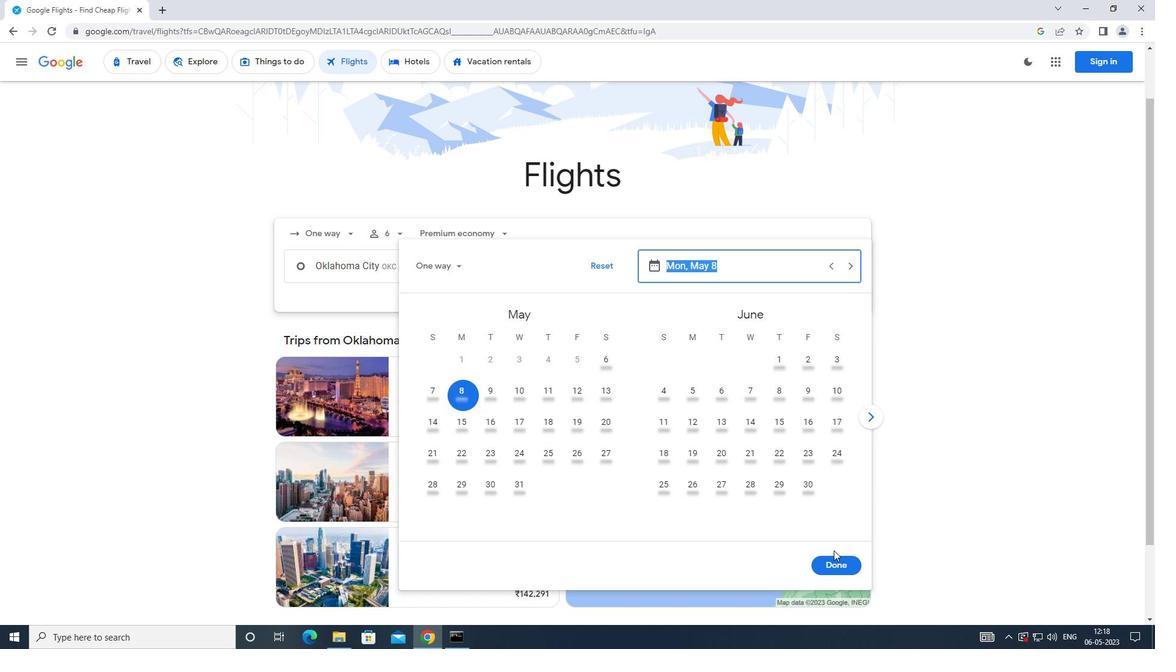 
Action: Mouse pressed left at (835, 557)
Screenshot: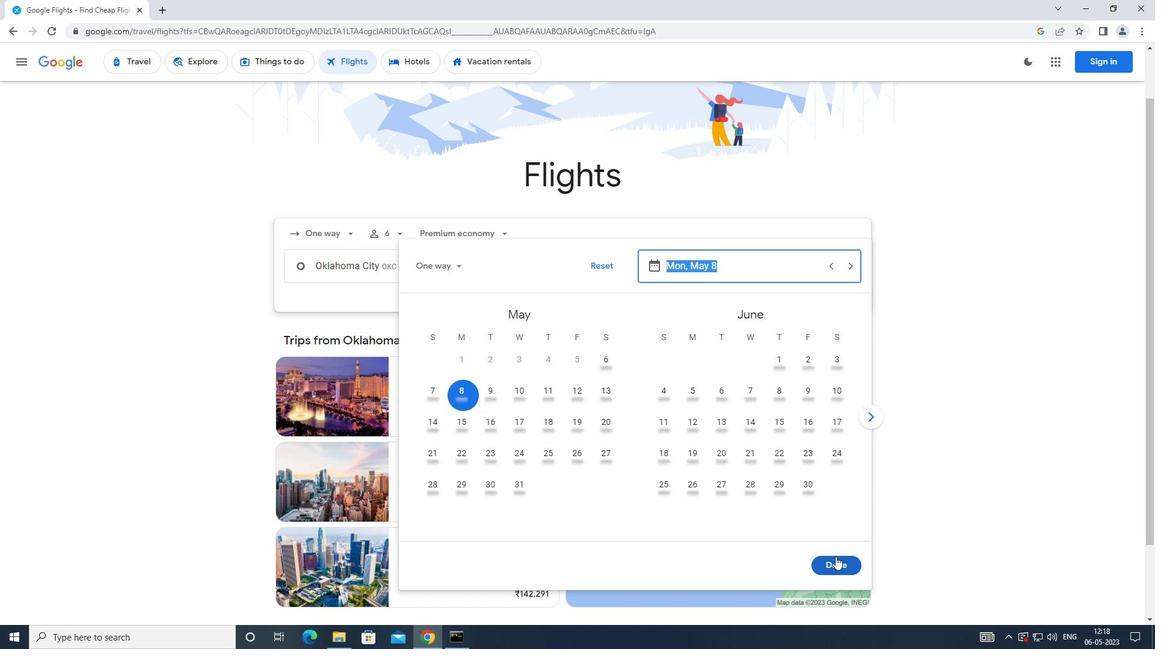 
Action: Mouse moved to (581, 303)
Screenshot: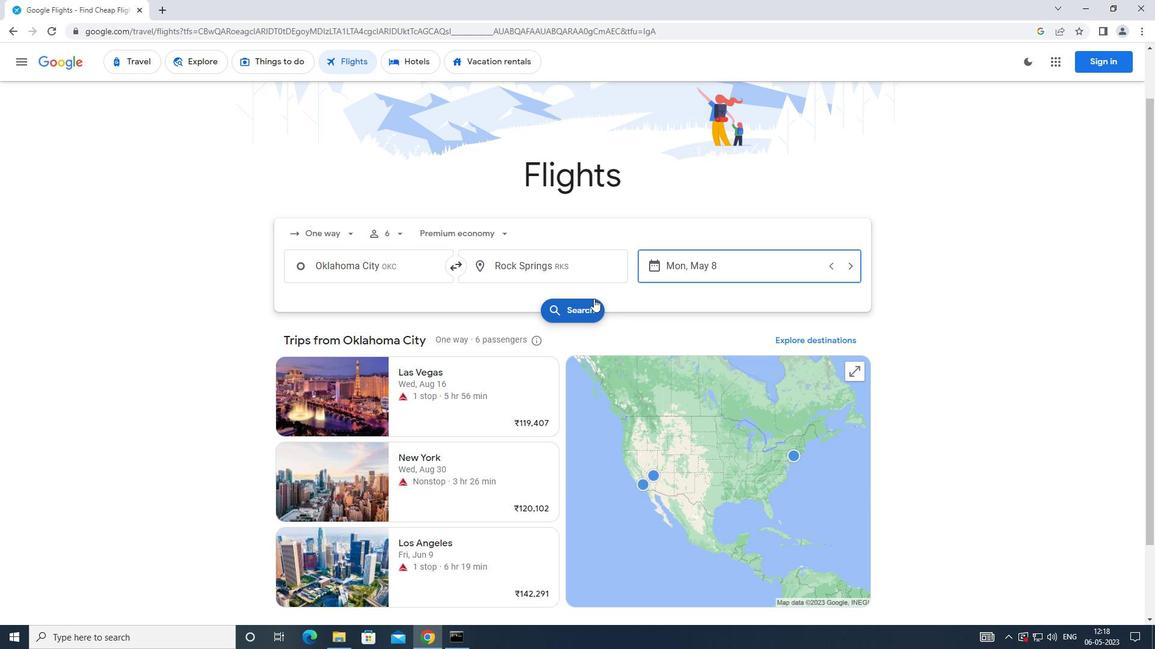 
Action: Mouse pressed left at (581, 303)
Screenshot: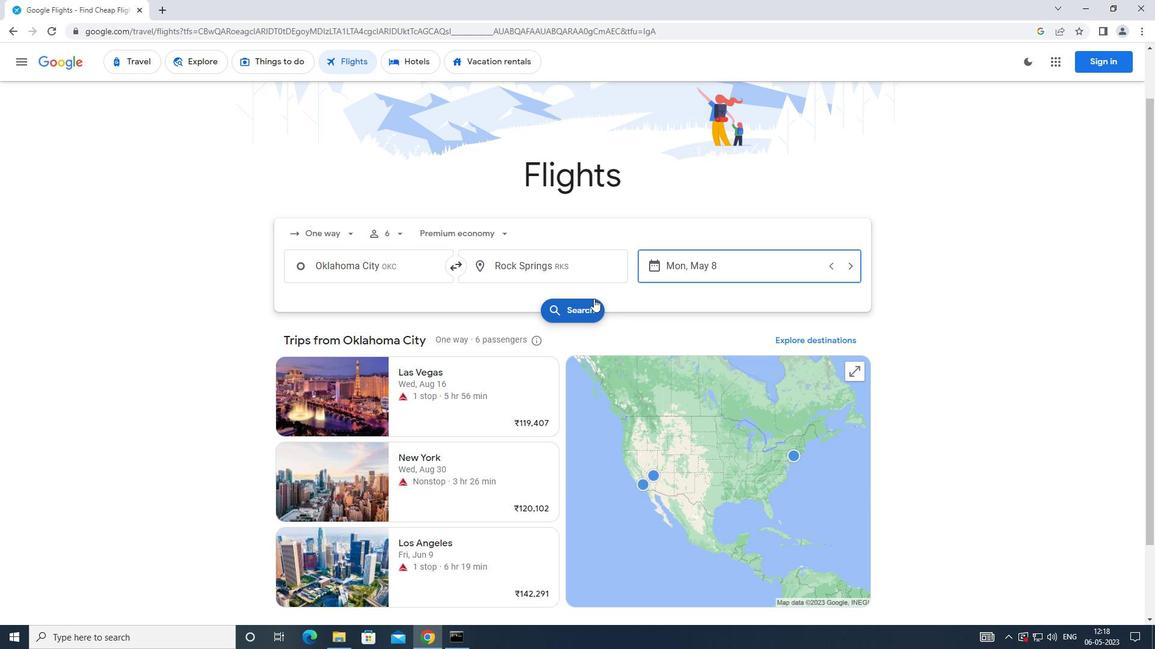
Action: Mouse moved to (299, 167)
Screenshot: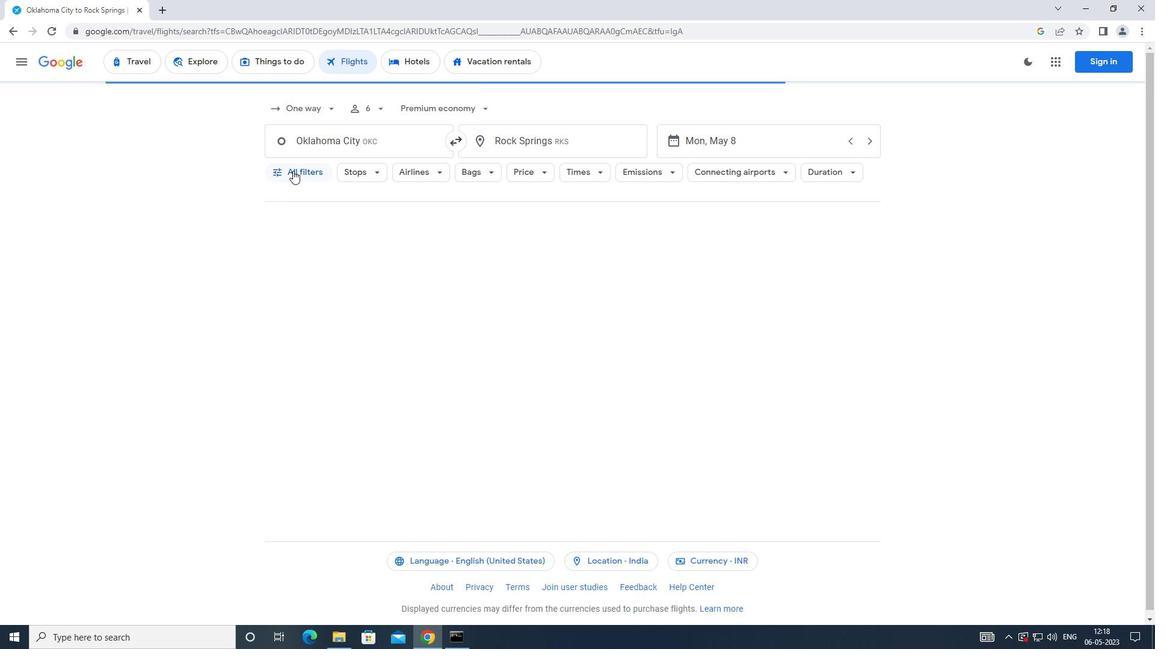 
Action: Mouse pressed left at (299, 167)
Screenshot: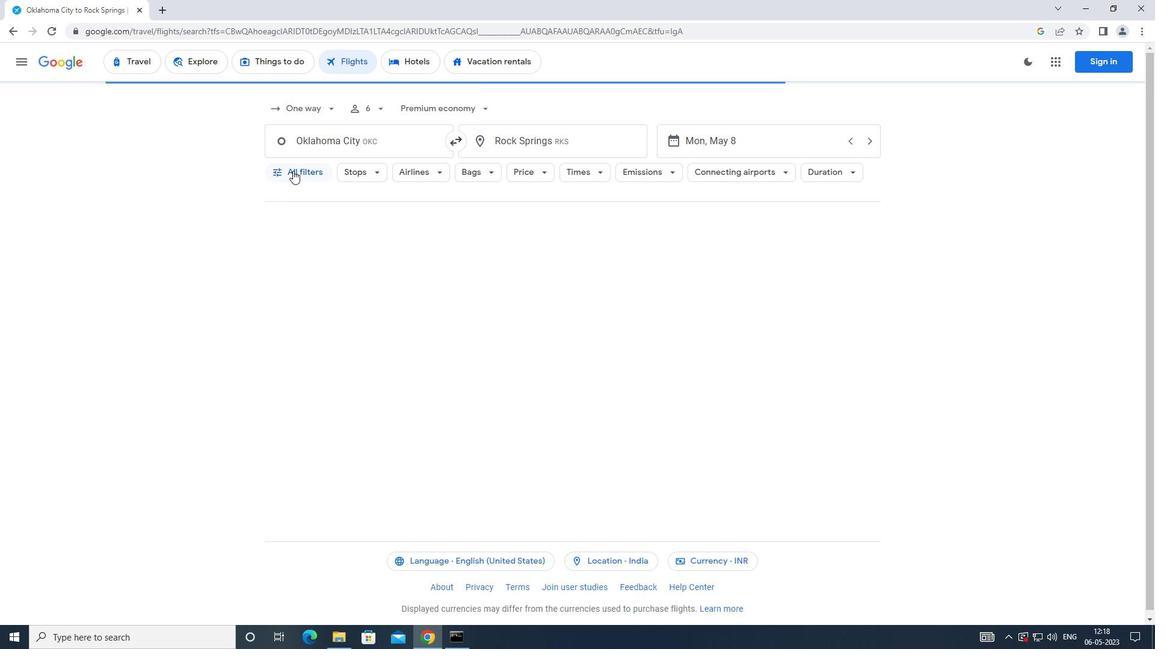 
Action: Mouse moved to (445, 434)
Screenshot: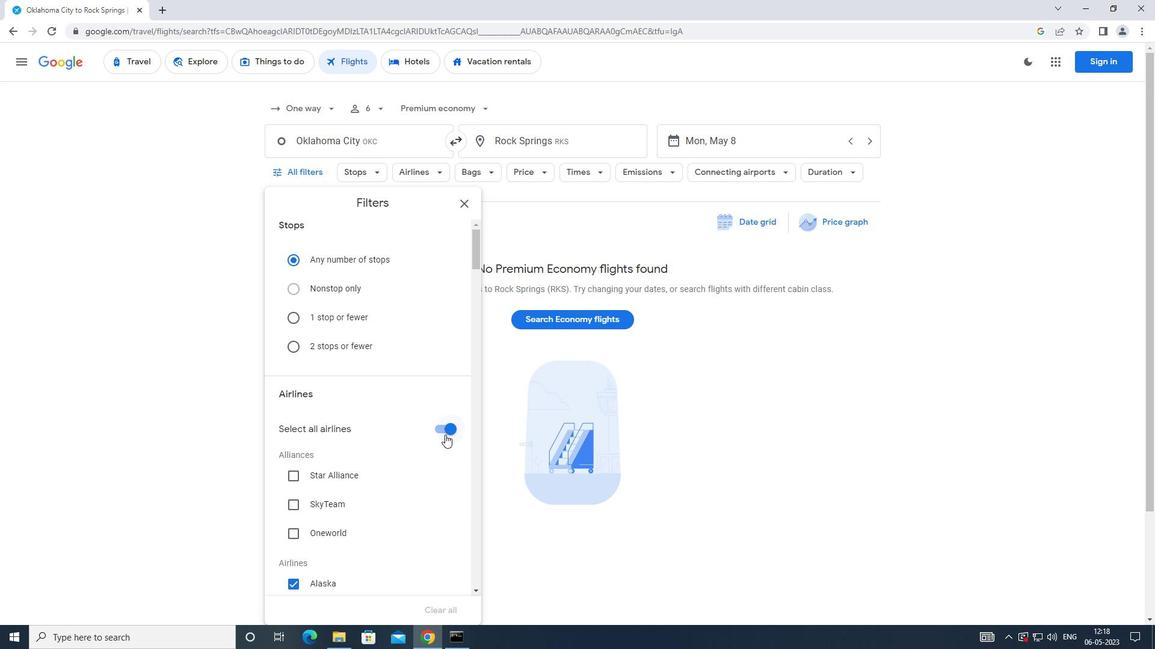 
Action: Mouse pressed left at (445, 434)
Screenshot: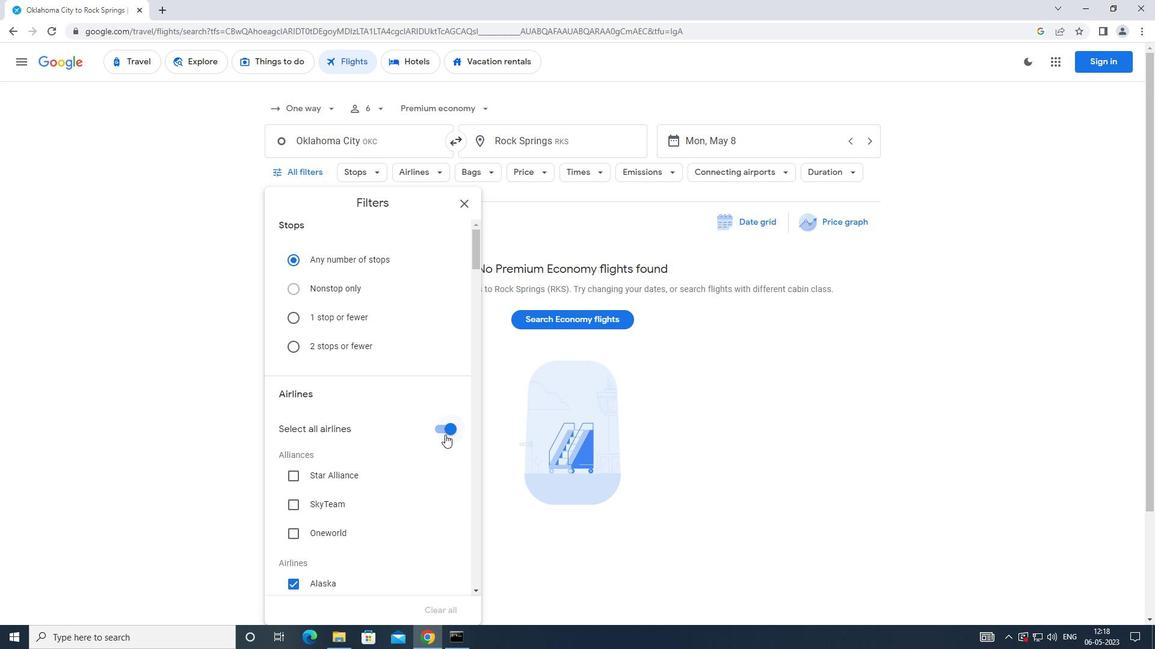 
Action: Mouse moved to (434, 415)
Screenshot: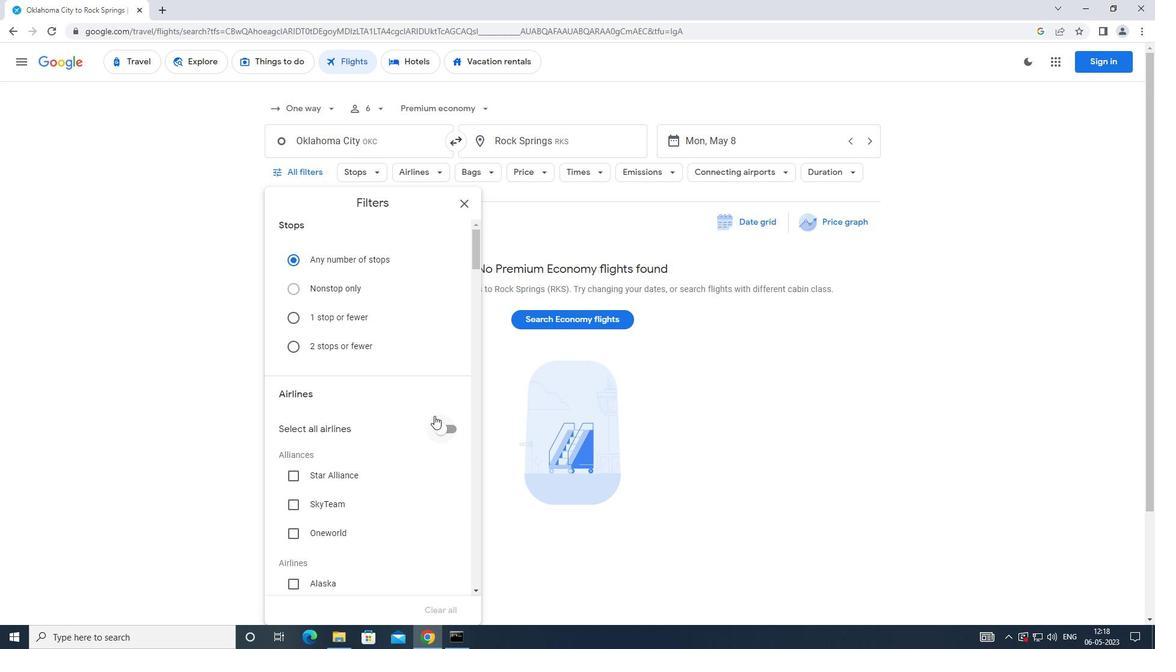 
Action: Mouse scrolled (434, 415) with delta (0, 0)
Screenshot: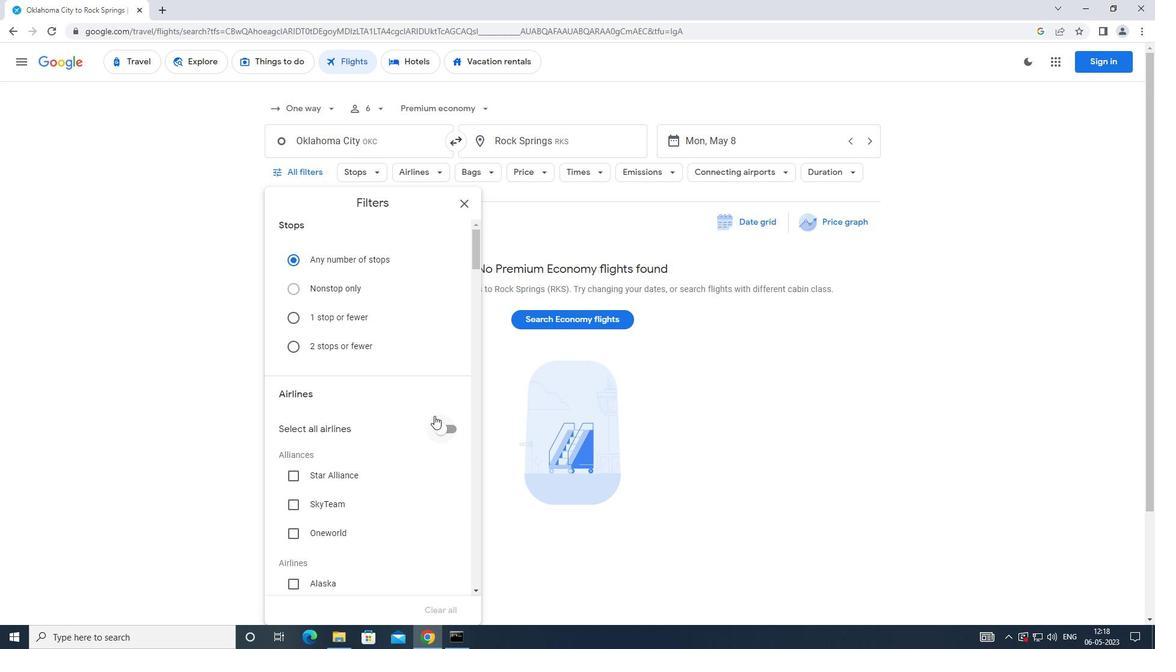 
Action: Mouse moved to (435, 415)
Screenshot: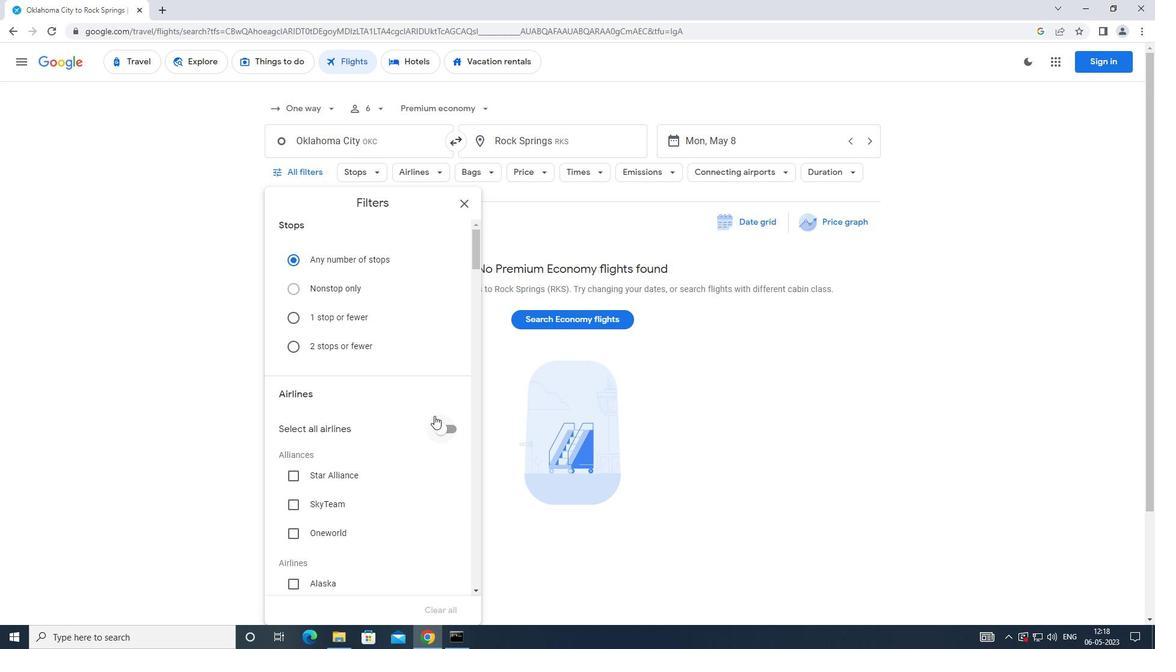 
Action: Mouse scrolled (435, 414) with delta (0, 0)
Screenshot: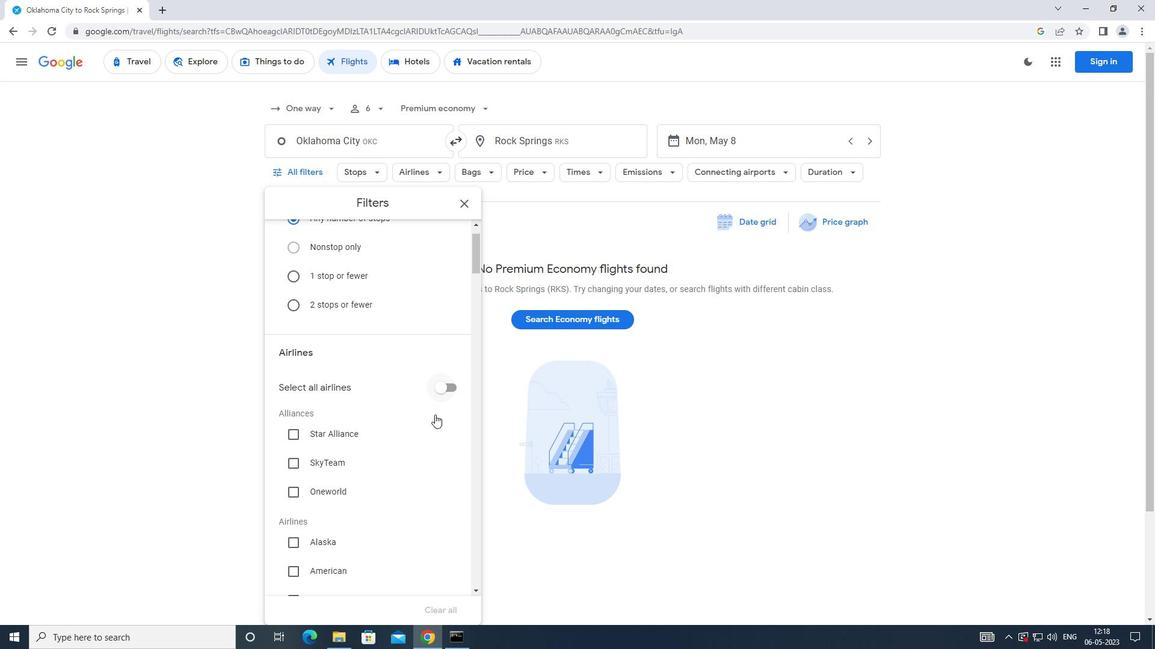 
Action: Mouse moved to (435, 413)
Screenshot: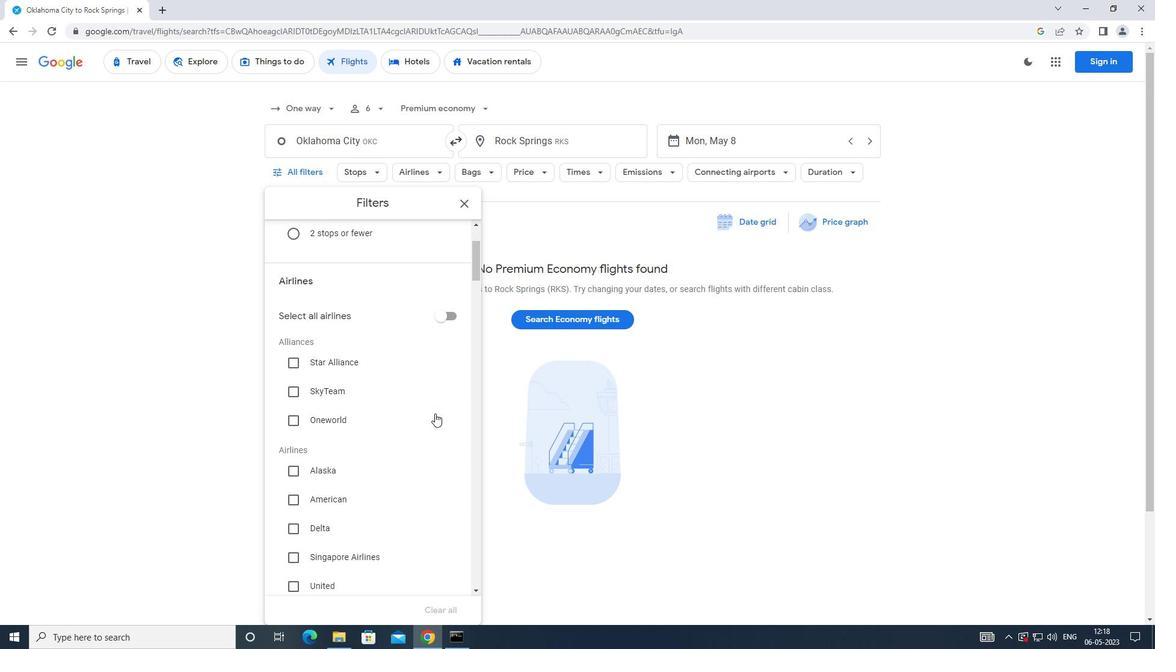 
Action: Mouse scrolled (435, 412) with delta (0, 0)
Screenshot: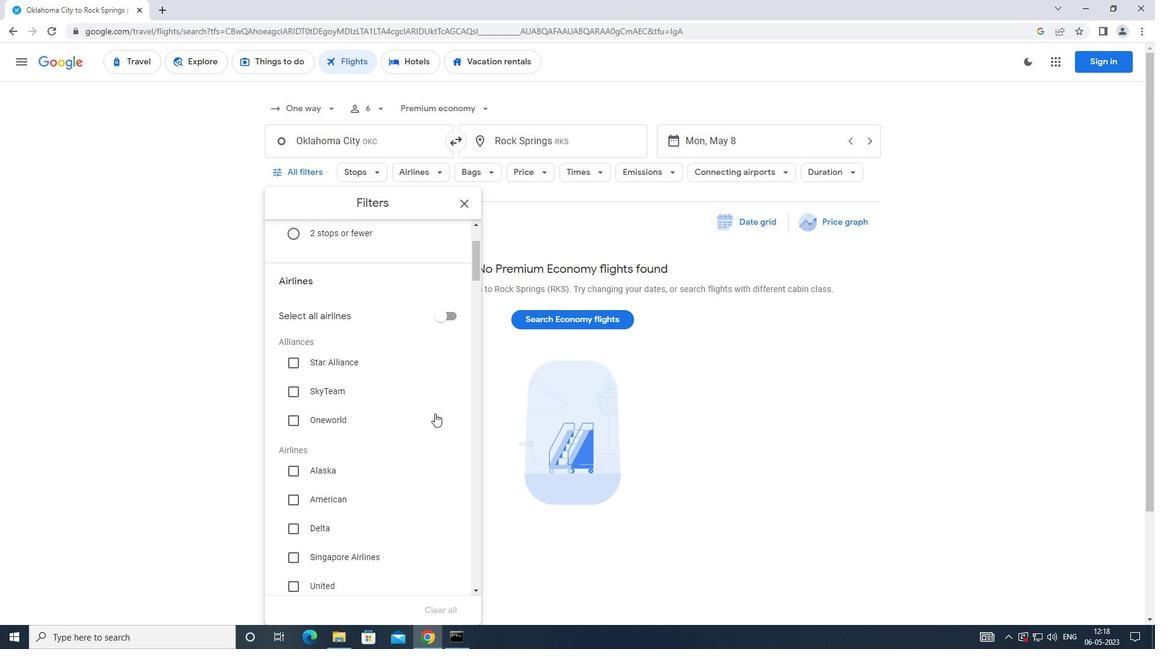 
Action: Mouse moved to (436, 410)
Screenshot: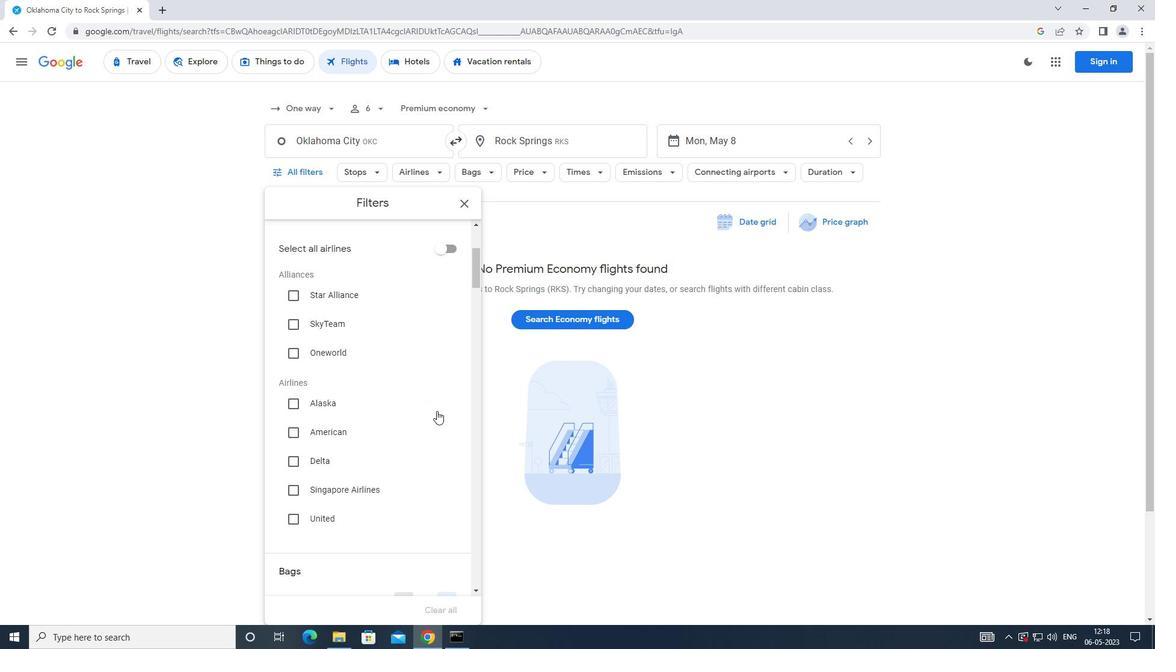 
Action: Mouse scrolled (436, 409) with delta (0, 0)
Screenshot: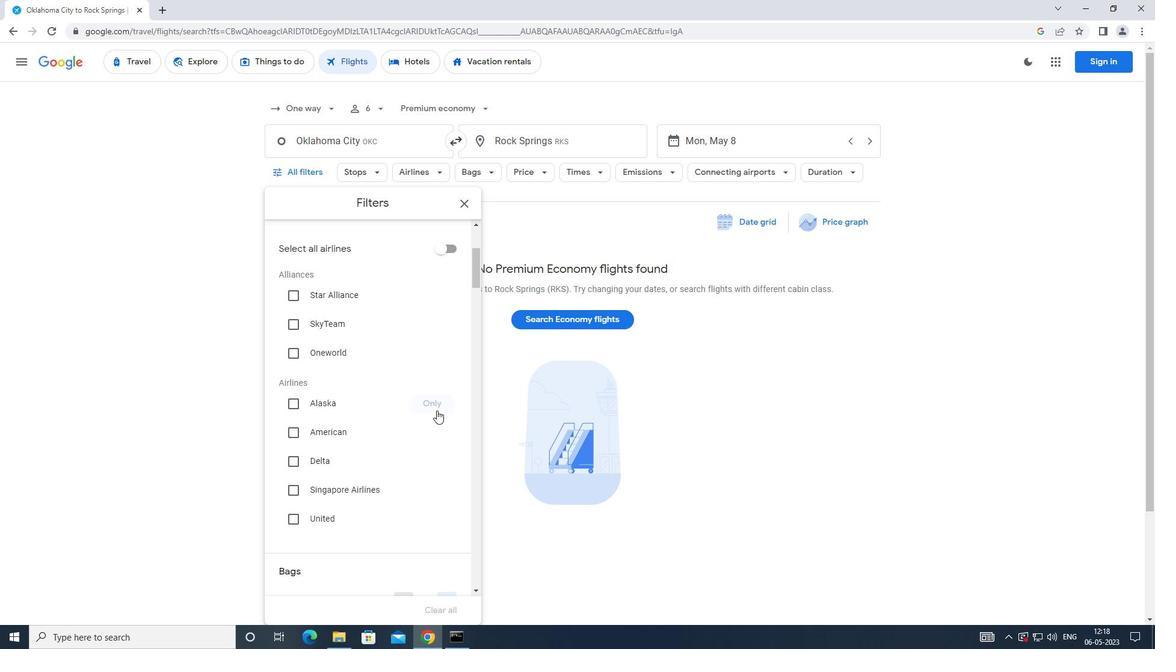 
Action: Mouse moved to (293, 370)
Screenshot: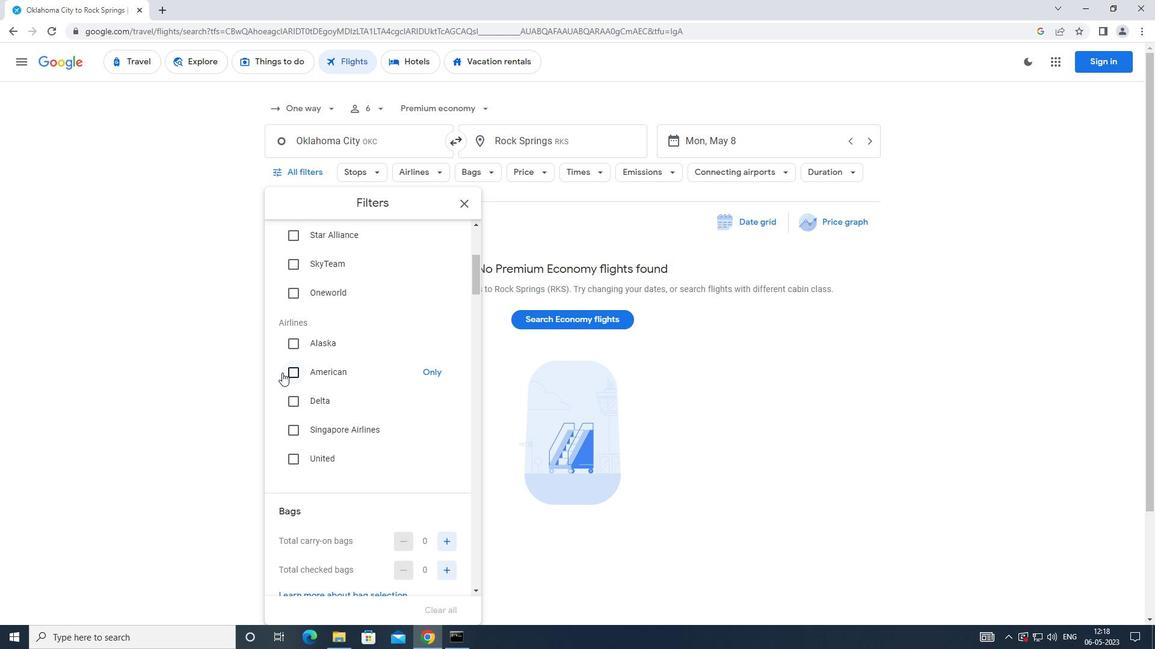 
Action: Mouse pressed left at (293, 370)
Screenshot: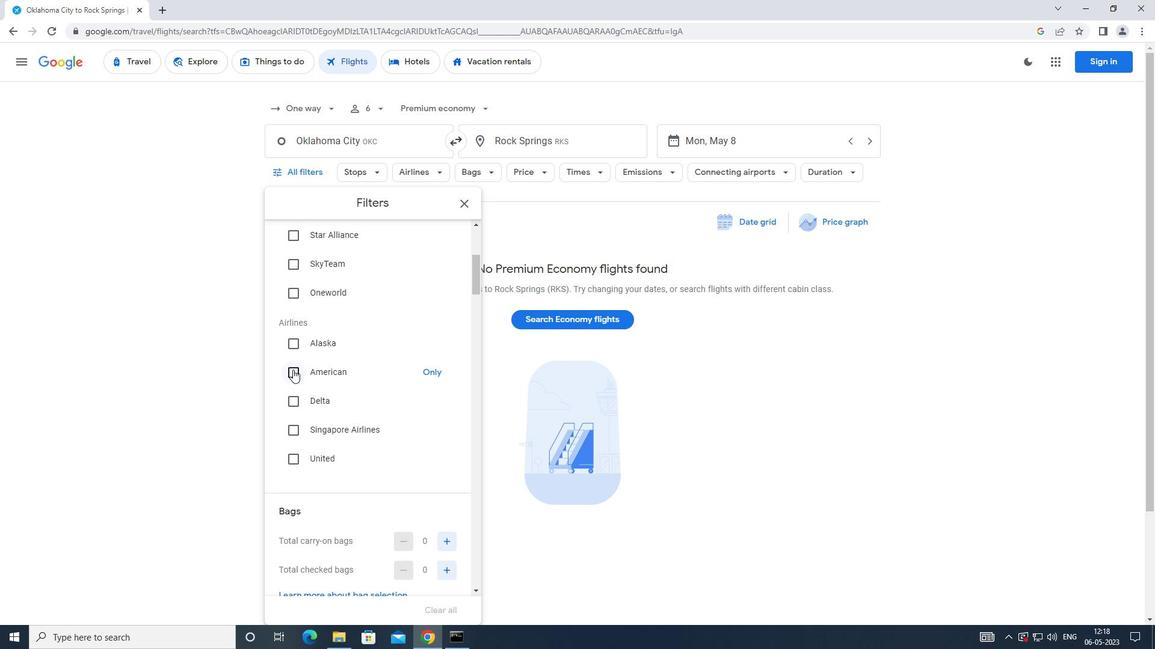 
Action: Mouse moved to (368, 405)
Screenshot: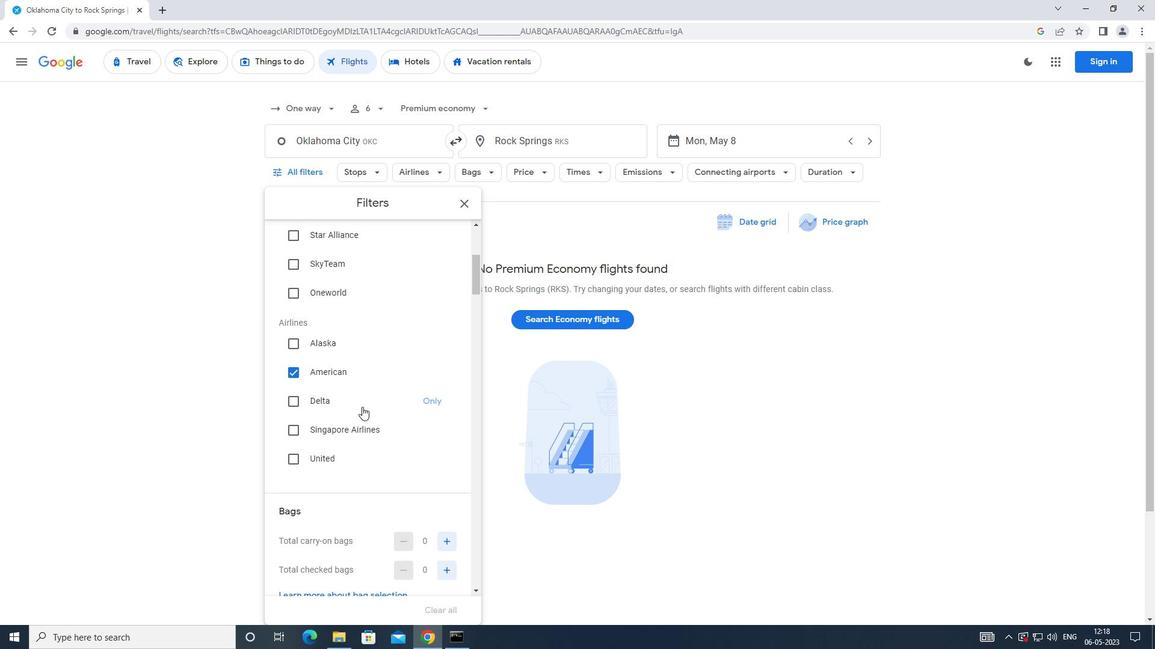 
Action: Mouse scrolled (368, 404) with delta (0, 0)
Screenshot: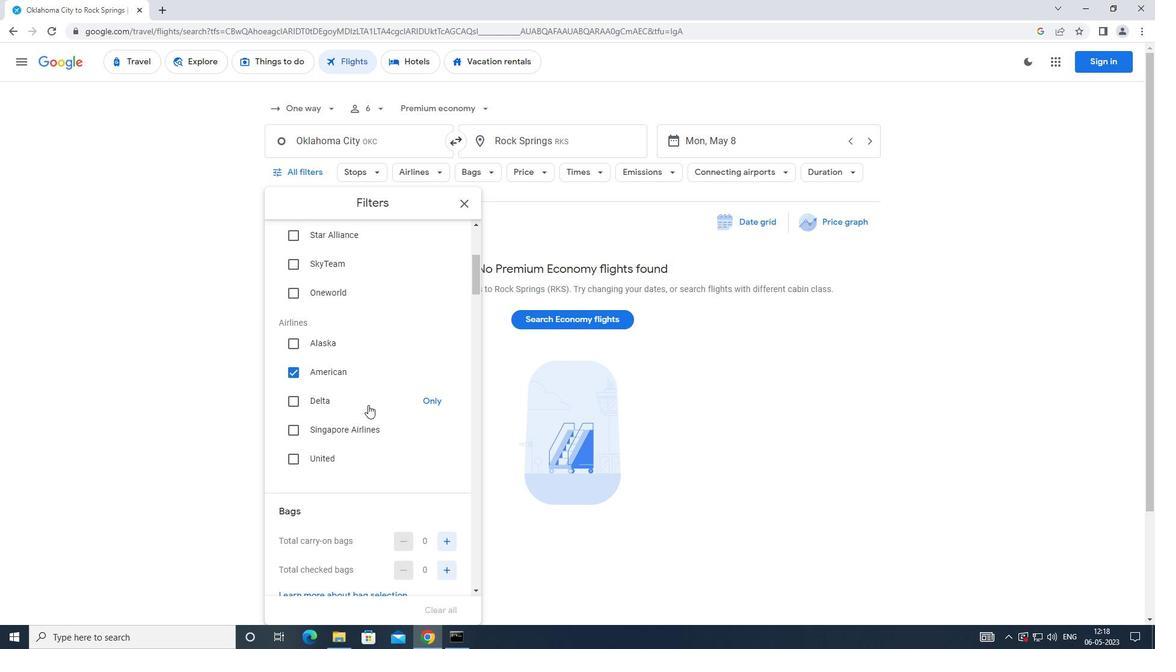 
Action: Mouse moved to (368, 404)
Screenshot: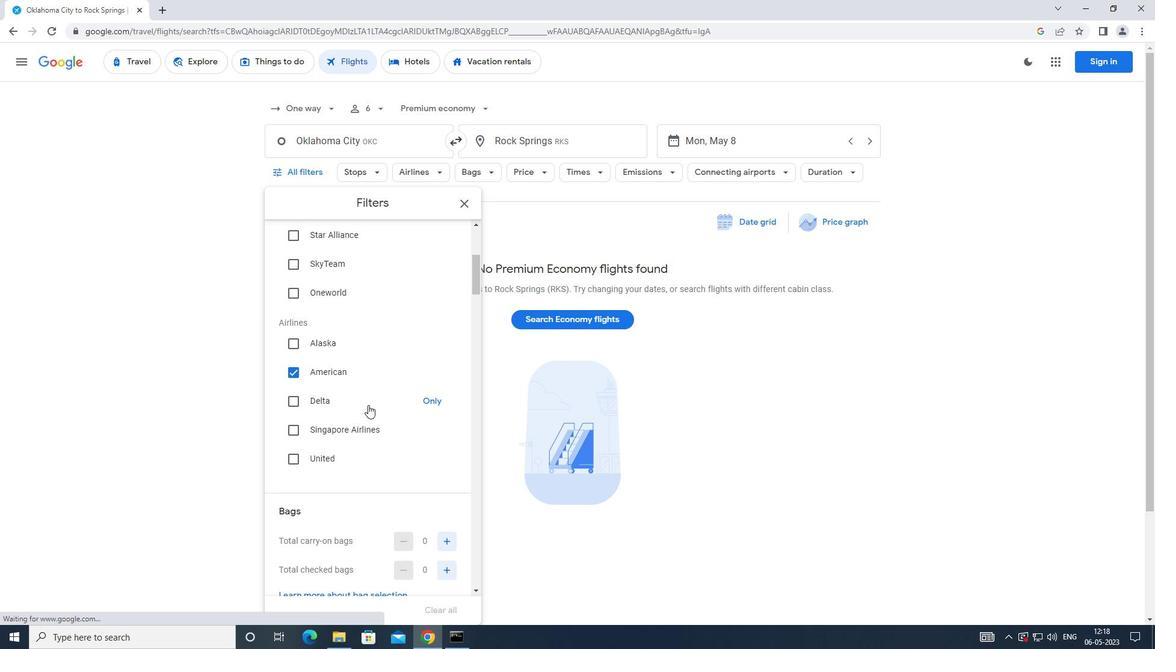 
Action: Mouse scrolled (368, 404) with delta (0, 0)
Screenshot: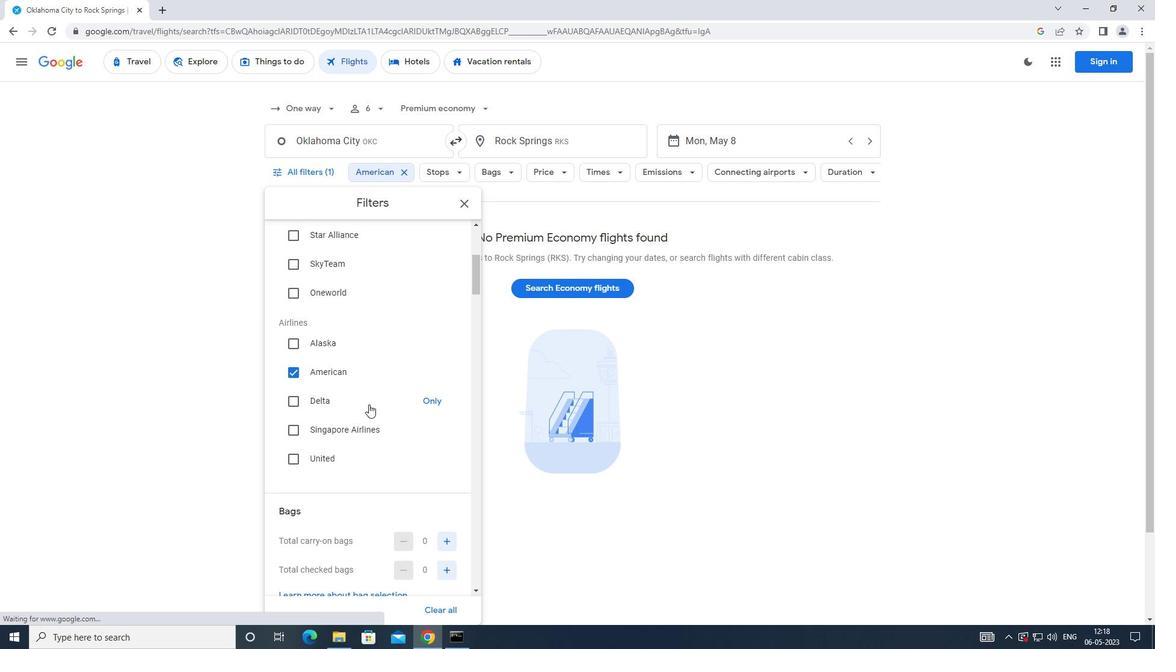 
Action: Mouse moved to (448, 452)
Screenshot: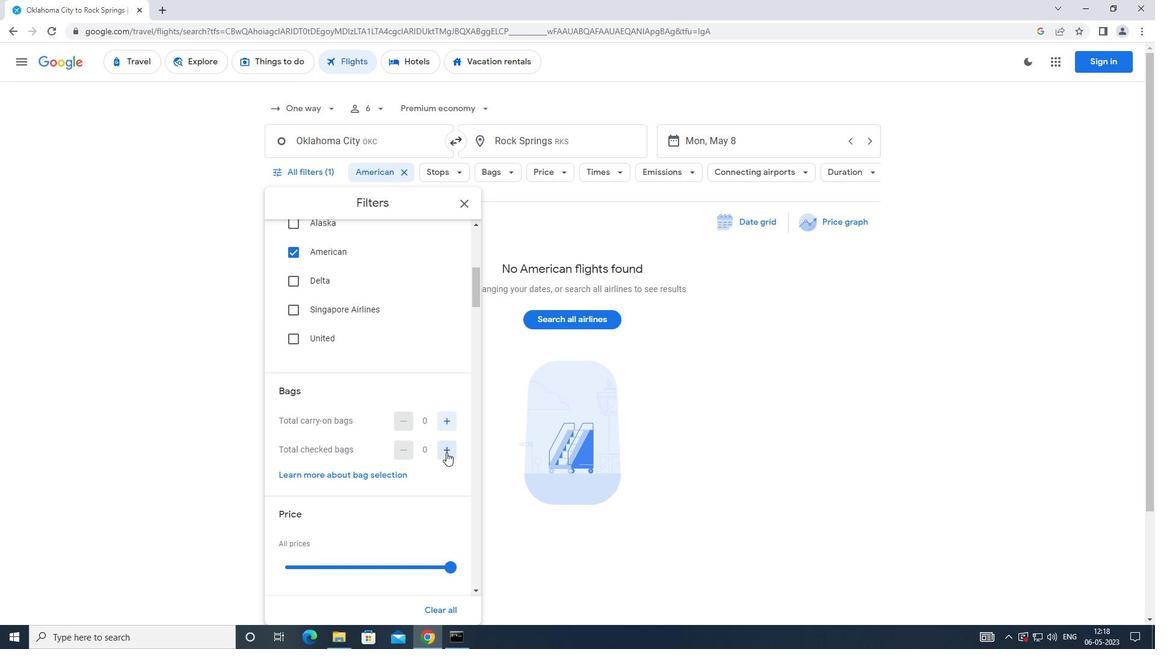 
Action: Mouse pressed left at (448, 452)
Screenshot: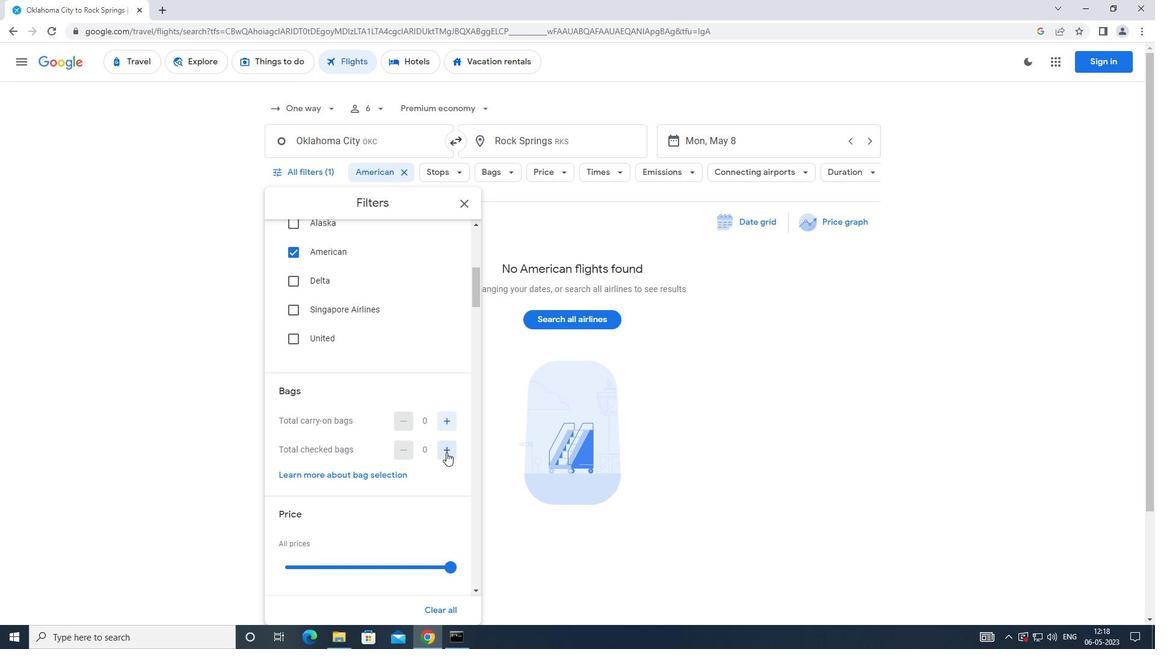 
Action: Mouse moved to (448, 451)
Screenshot: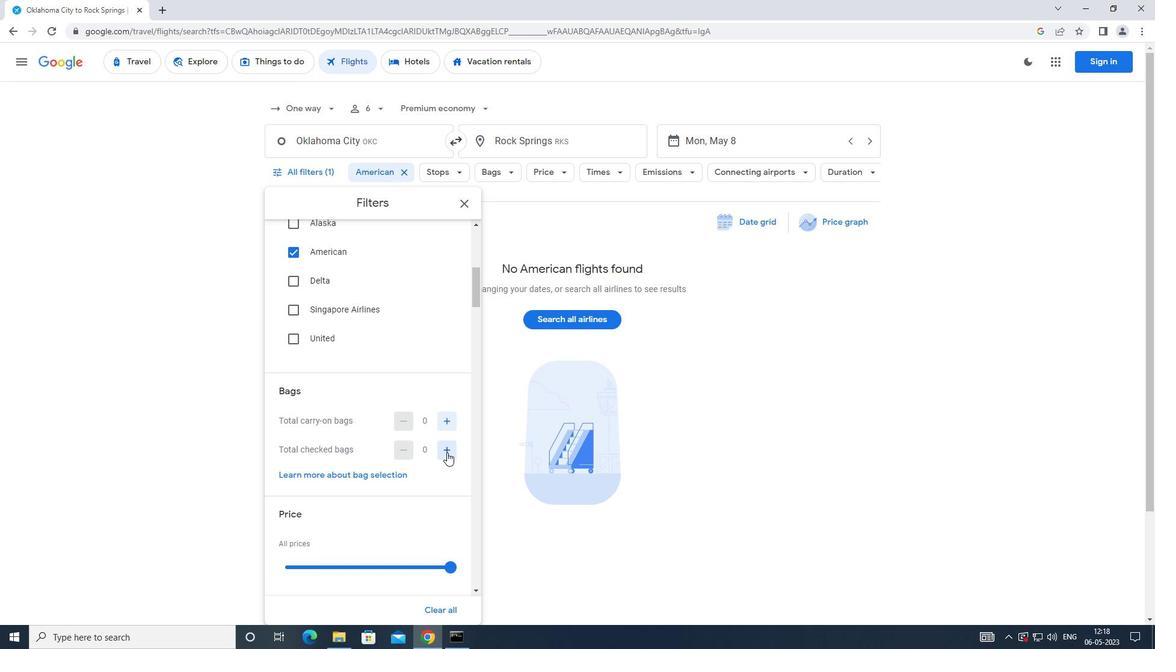 
Action: Mouse pressed left at (448, 451)
Screenshot: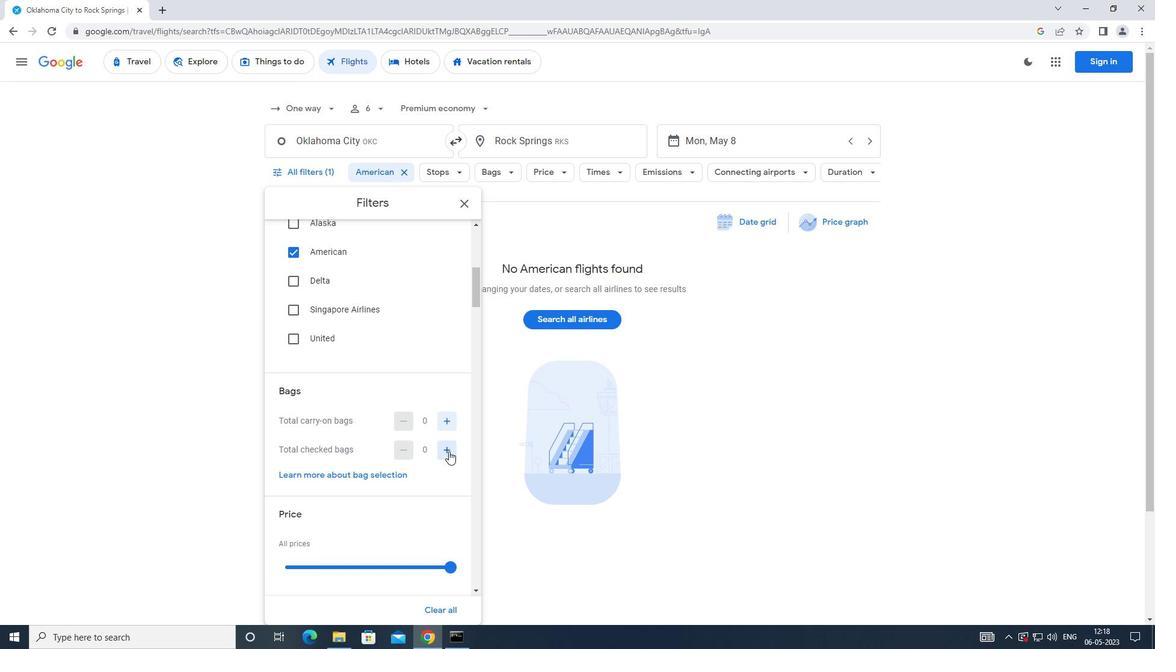 
Action: Mouse pressed left at (448, 451)
Screenshot: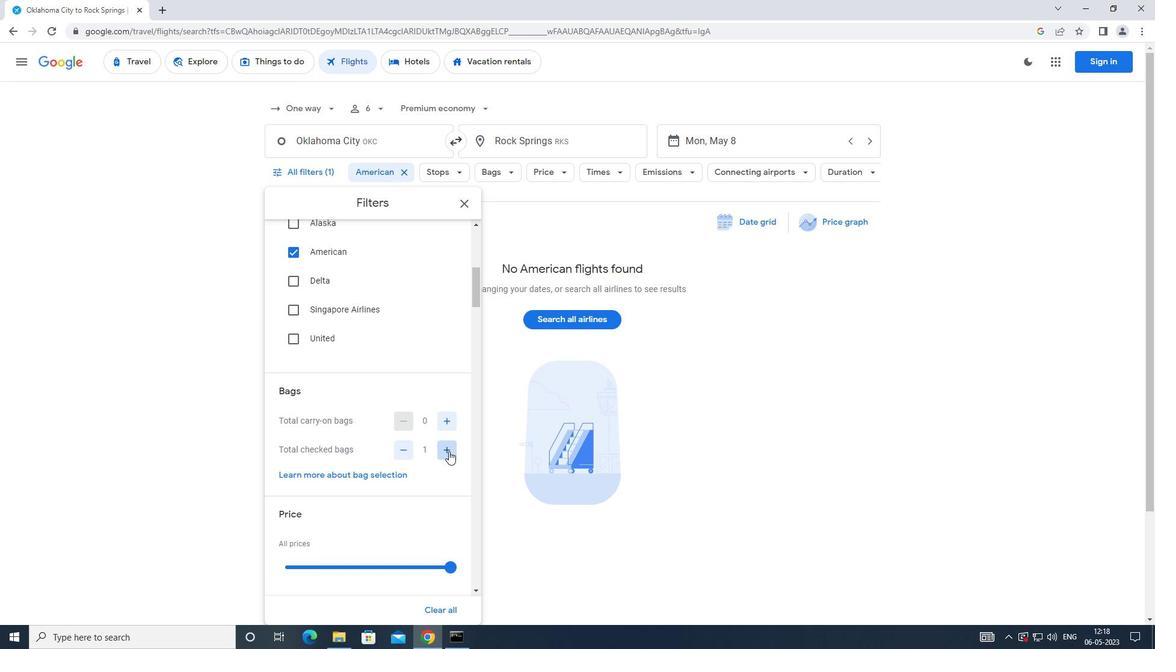
Action: Mouse pressed left at (448, 451)
Screenshot: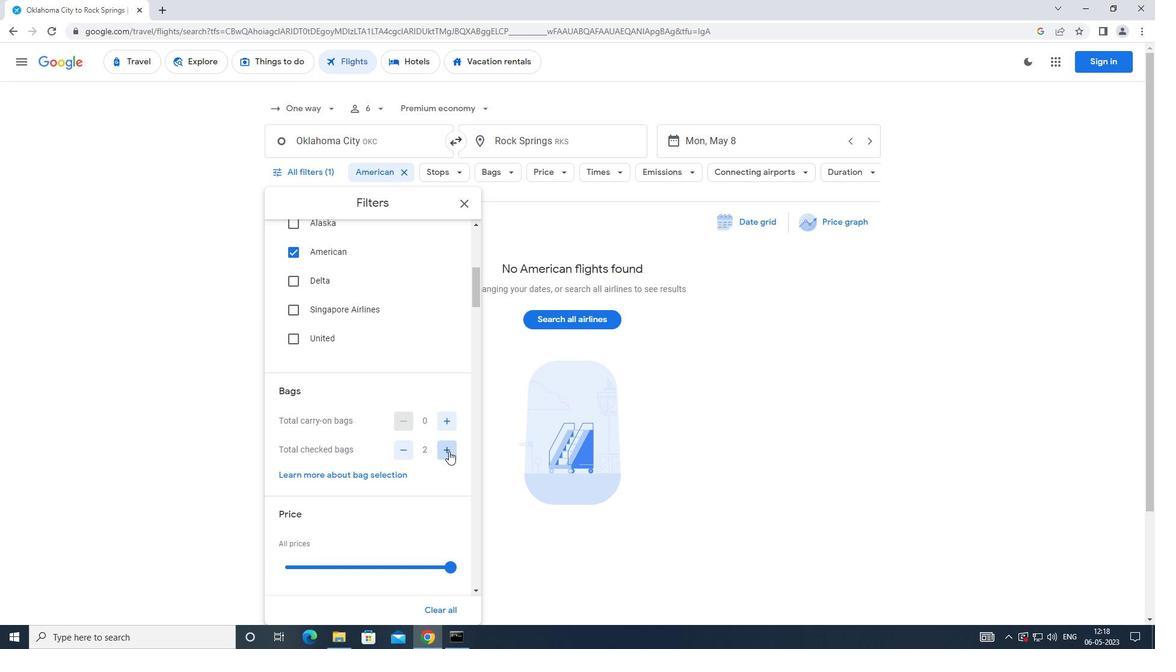
Action: Mouse pressed left at (448, 451)
Screenshot: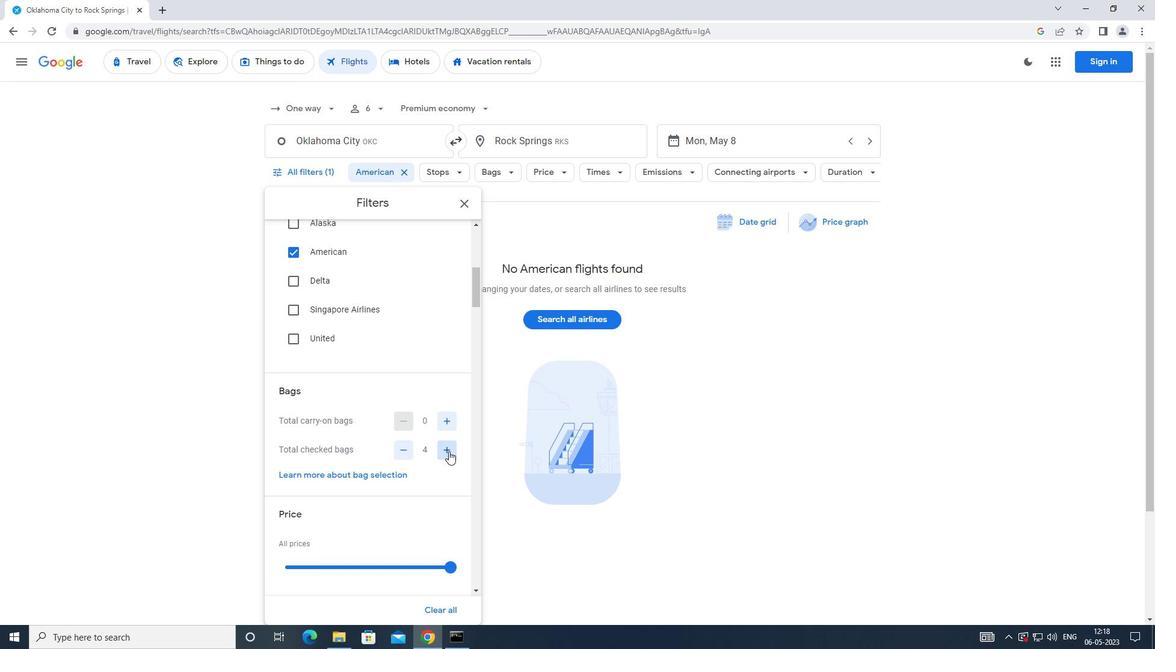
Action: Mouse moved to (398, 428)
Screenshot: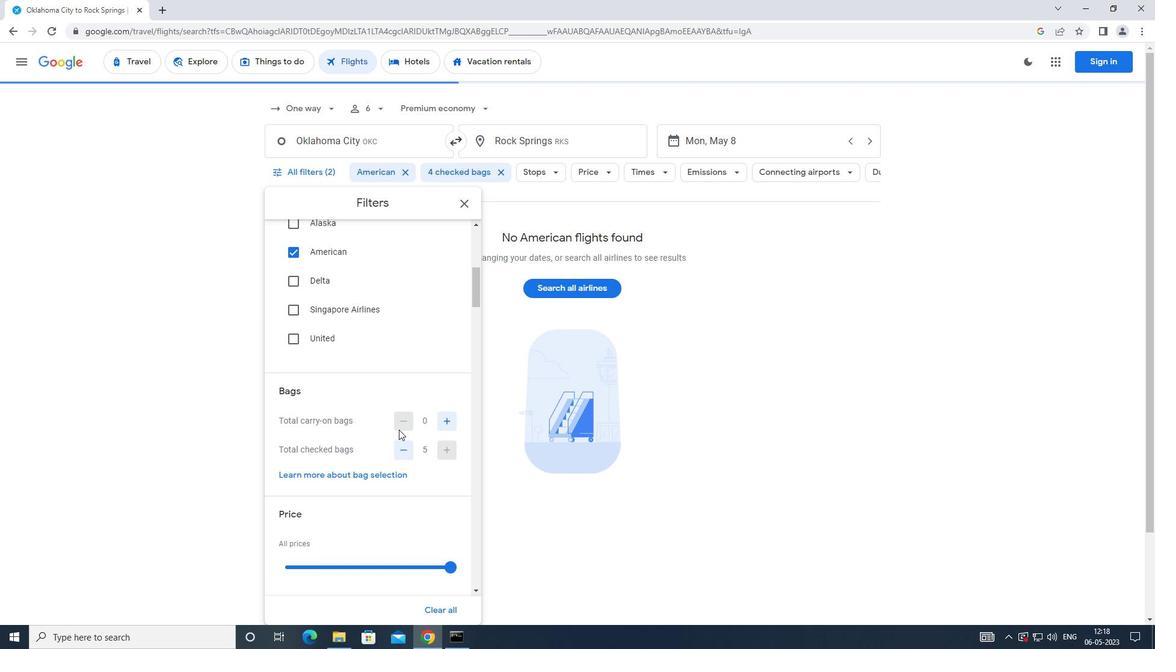 
Action: Mouse scrolled (398, 427) with delta (0, 0)
Screenshot: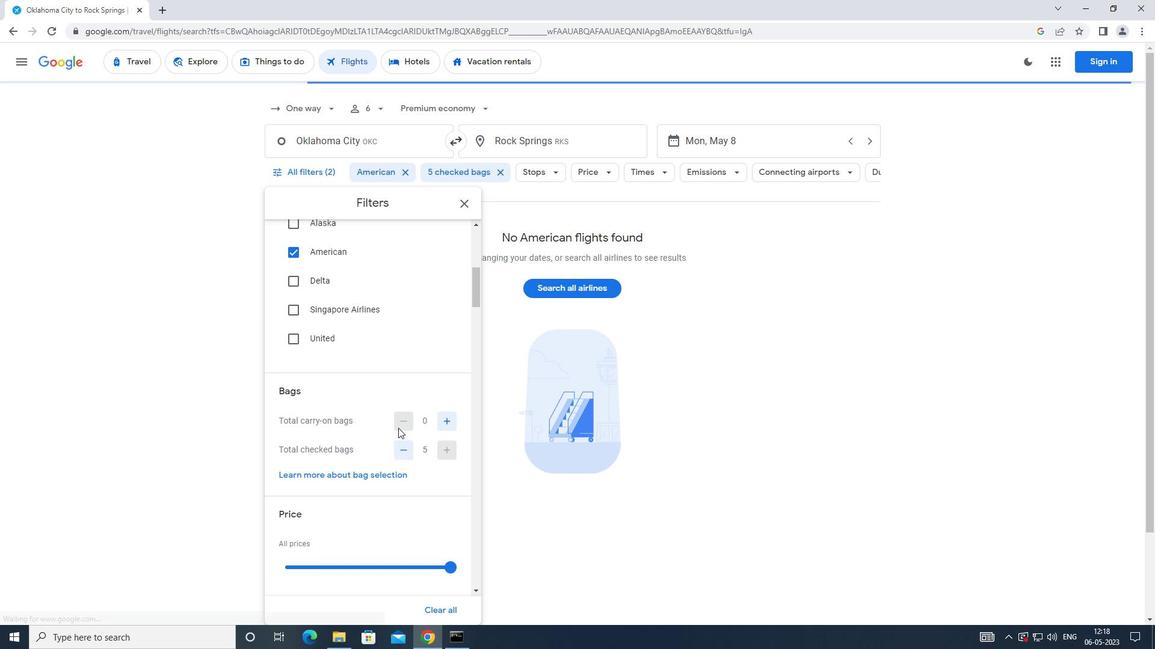 
Action: Mouse moved to (451, 504)
Screenshot: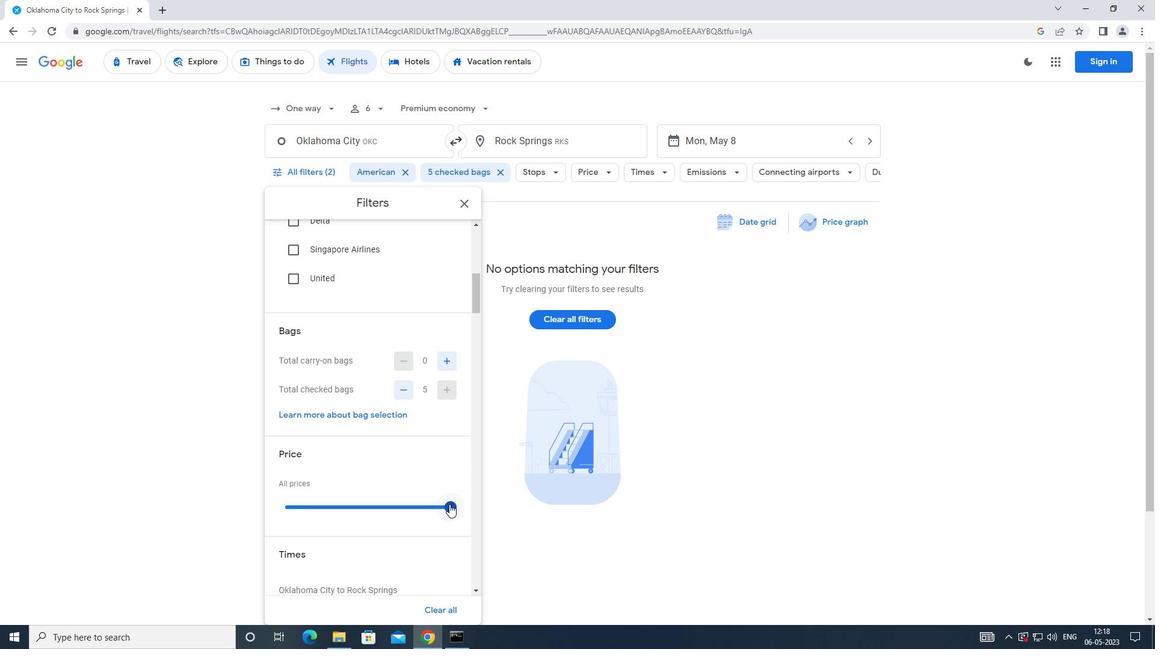 
Action: Mouse pressed left at (451, 504)
Screenshot: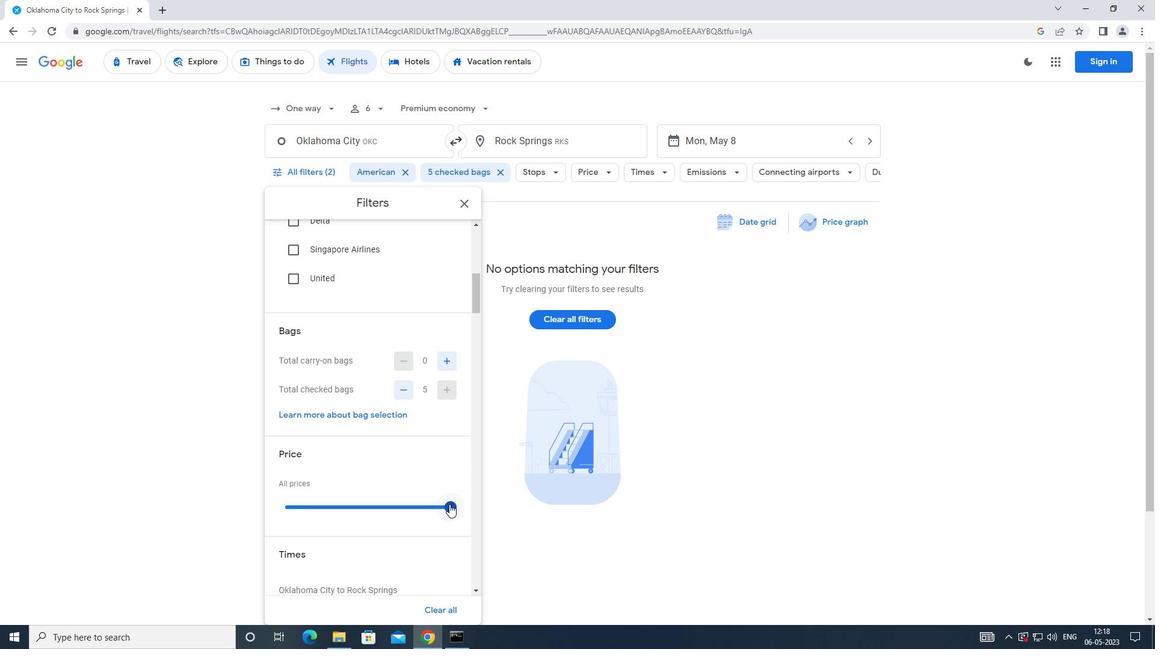 
Action: Mouse moved to (392, 482)
Screenshot: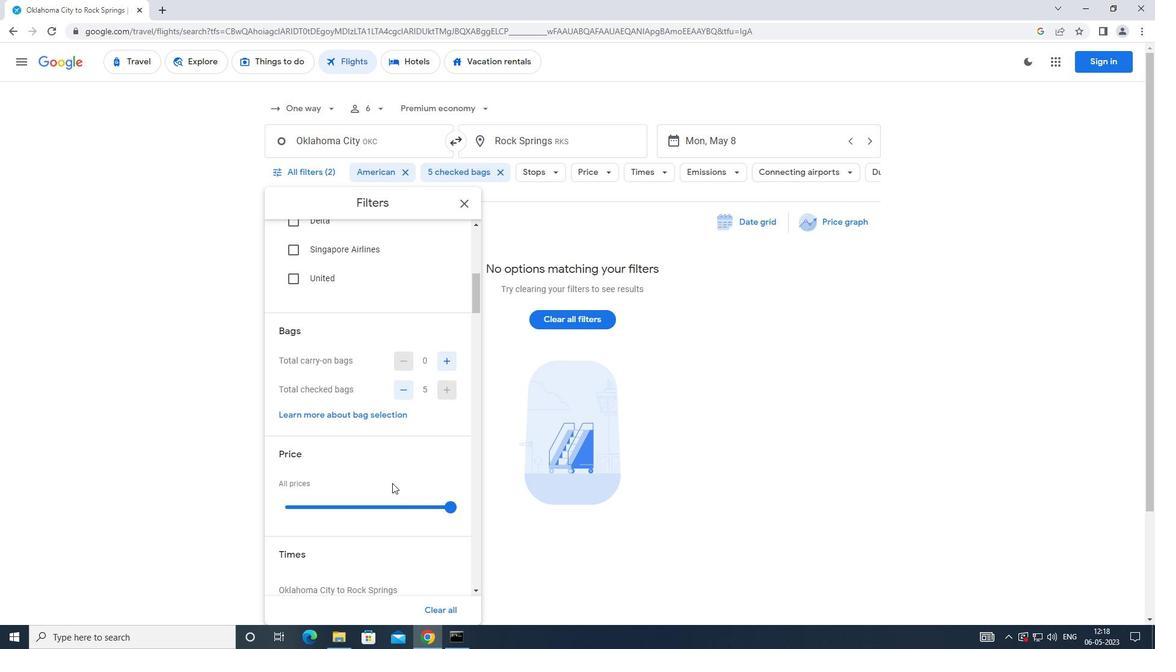 
Action: Mouse scrolled (392, 481) with delta (0, 0)
Screenshot: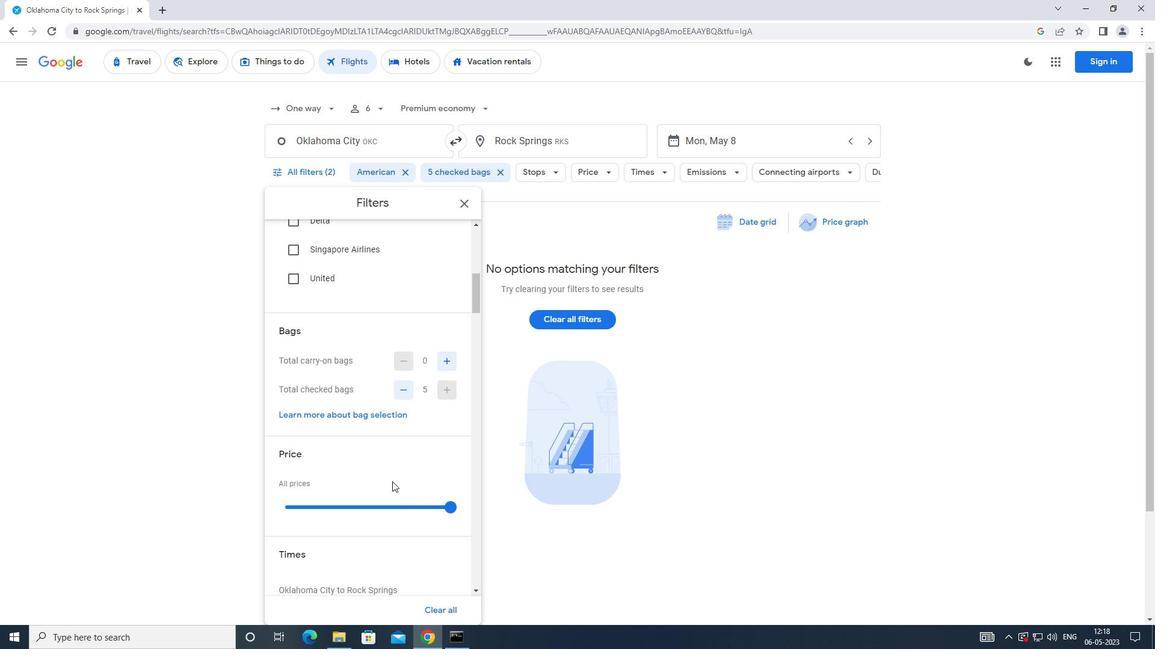 
Action: Mouse scrolled (392, 481) with delta (0, 0)
Screenshot: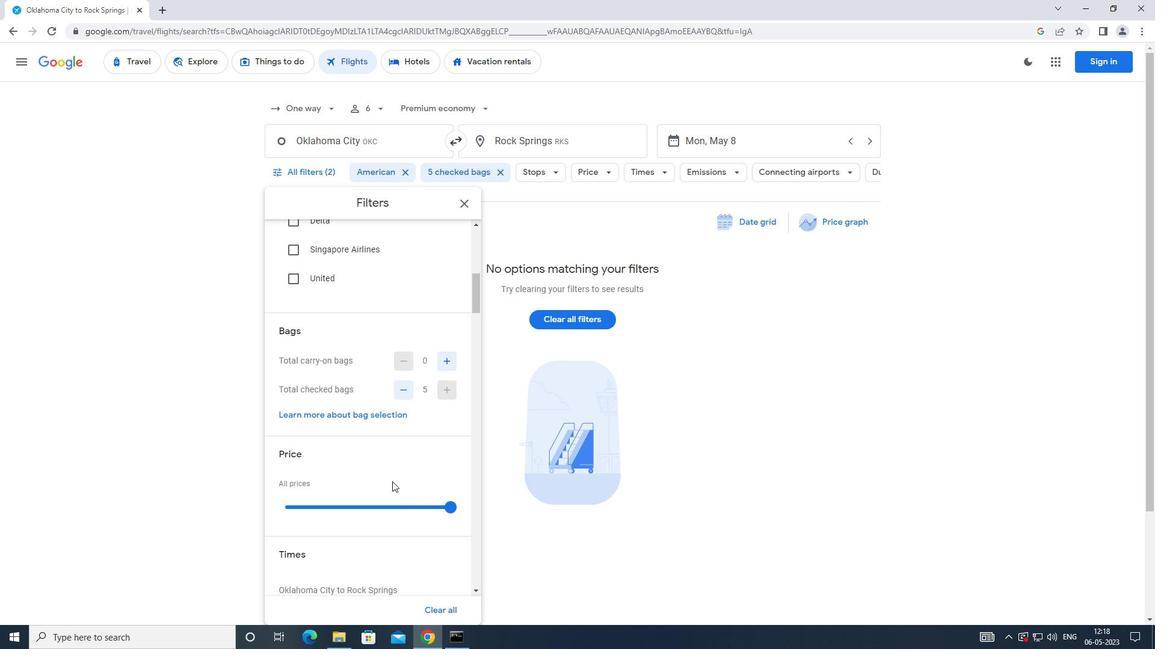 
Action: Mouse scrolled (392, 481) with delta (0, 0)
Screenshot: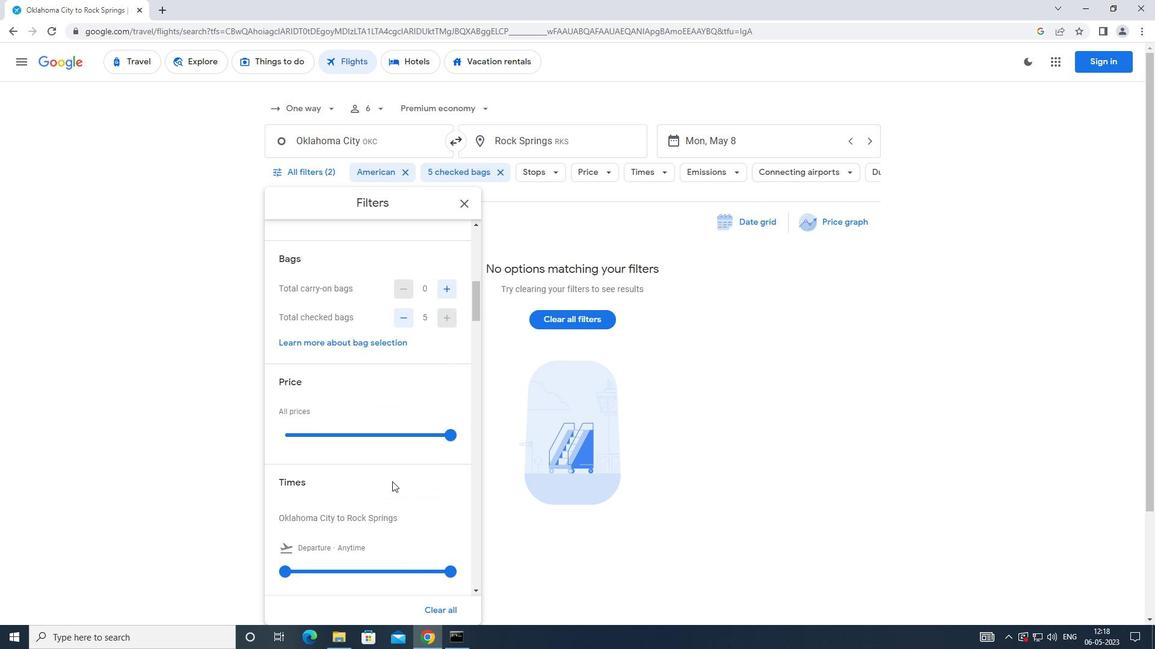 
Action: Mouse moved to (287, 463)
Screenshot: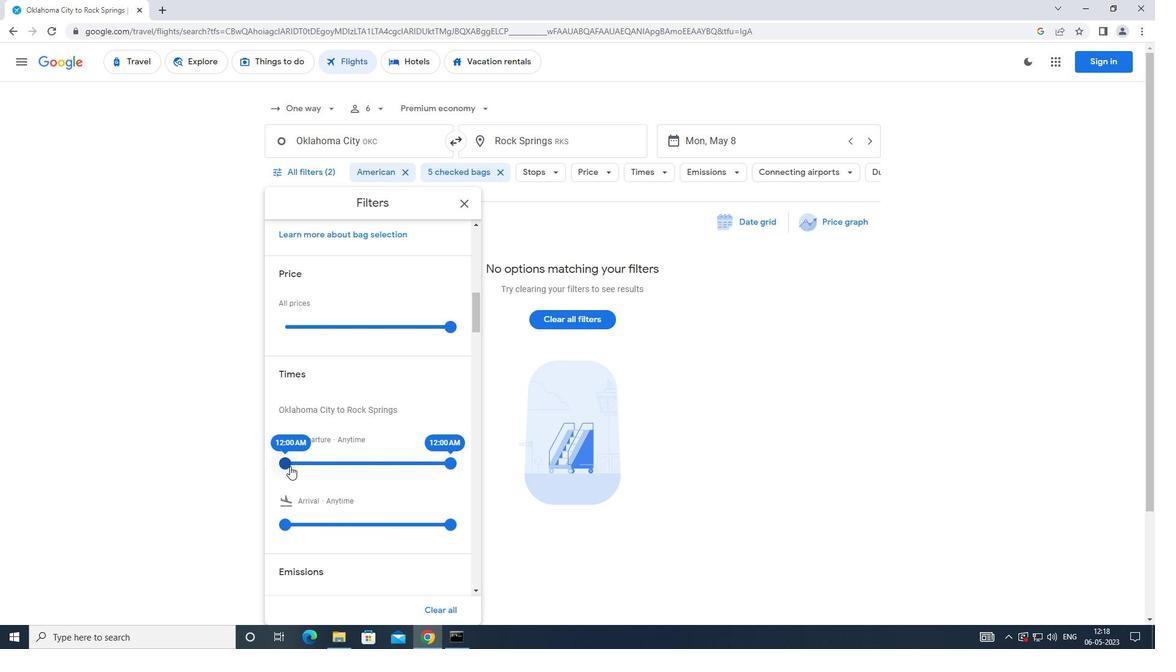 
Action: Mouse pressed left at (287, 463)
Screenshot: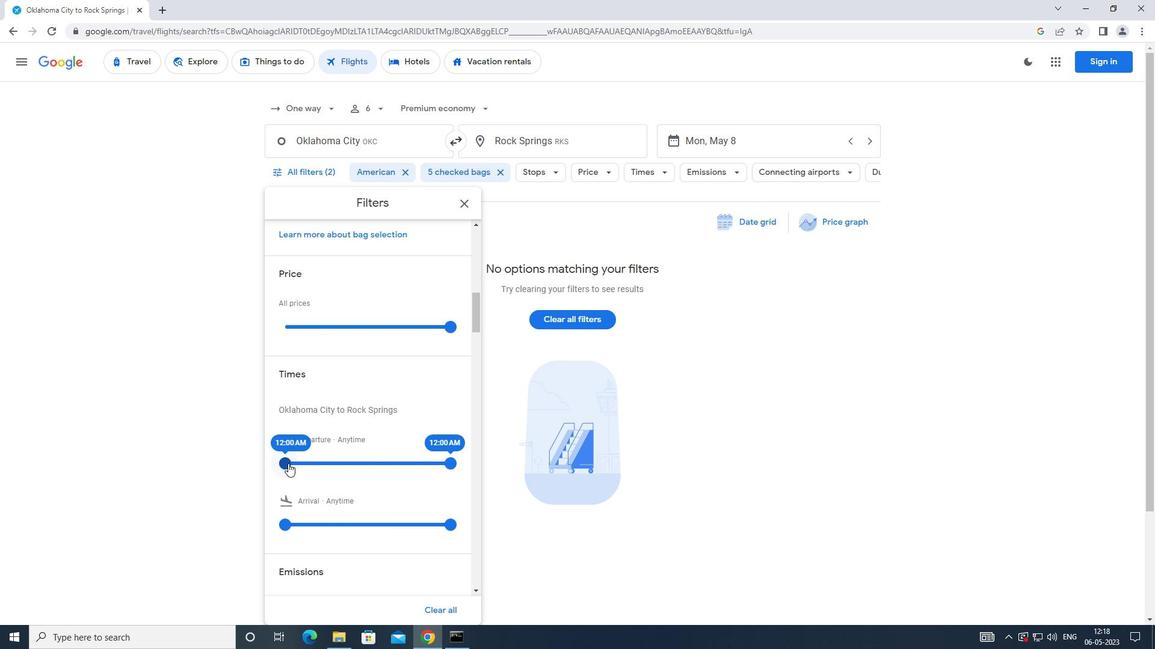 
Action: Mouse moved to (450, 464)
Screenshot: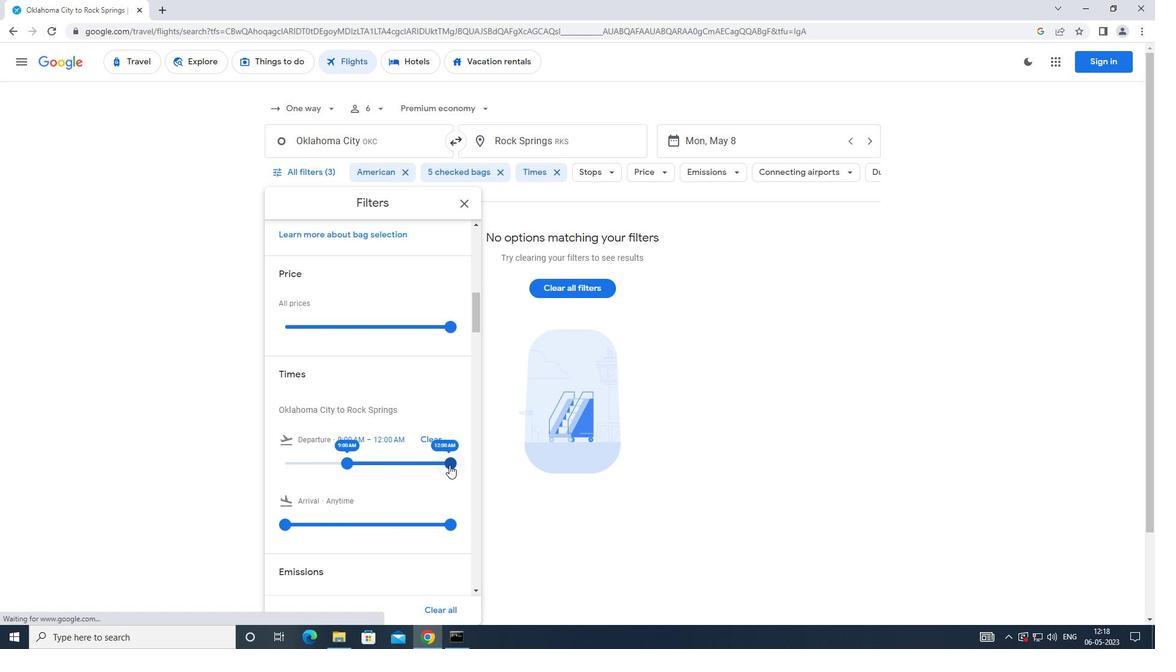 
Action: Mouse pressed left at (450, 464)
Screenshot: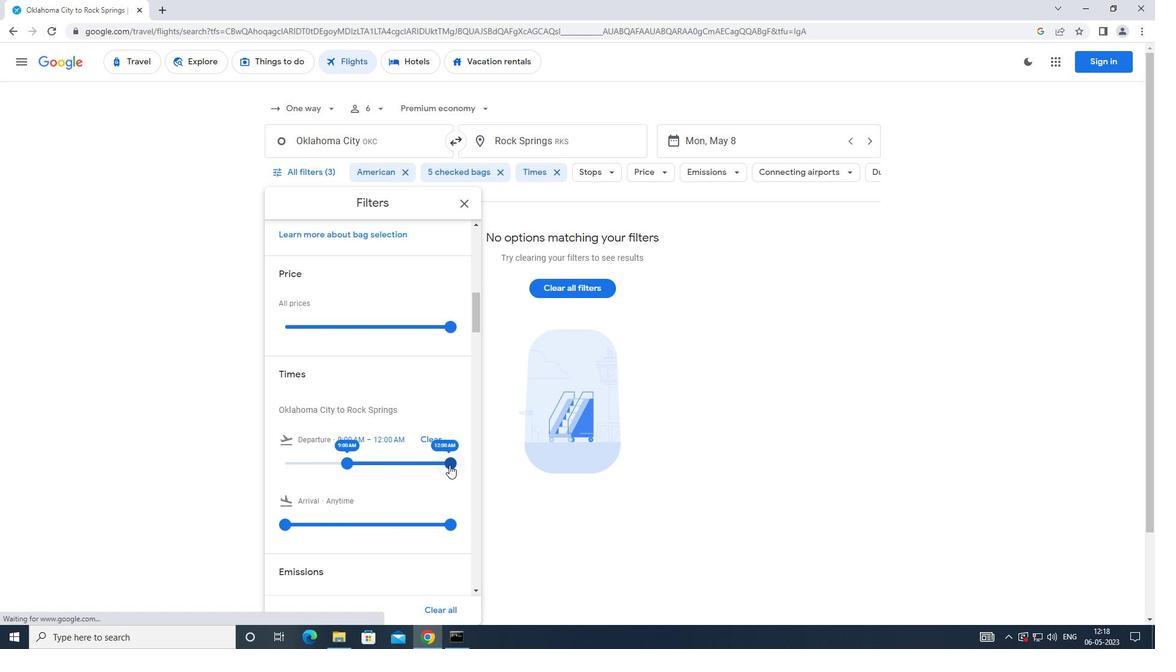 
Action: Mouse moved to (332, 465)
Screenshot: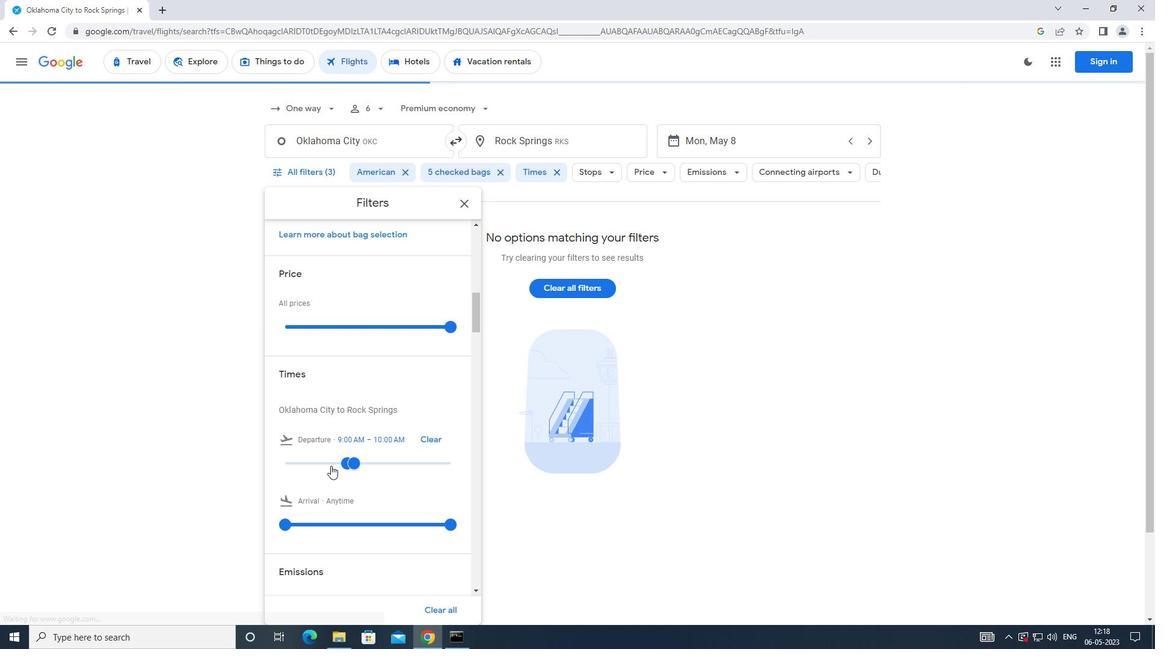 
